 Task: Look for space in Rahachow, Belarus from 5th July, 2023 to 15th July, 2023 for 9 adults in price range Rs.15000 to Rs.25000. Place can be entire place with 5 bedrooms having 5 beds and 5 bathrooms. Property type can be house, flat, guest house. Amenities needed are: washing machine. Booking option can be shelf check-in. Required host language is English.
Action: Mouse moved to (398, 76)
Screenshot: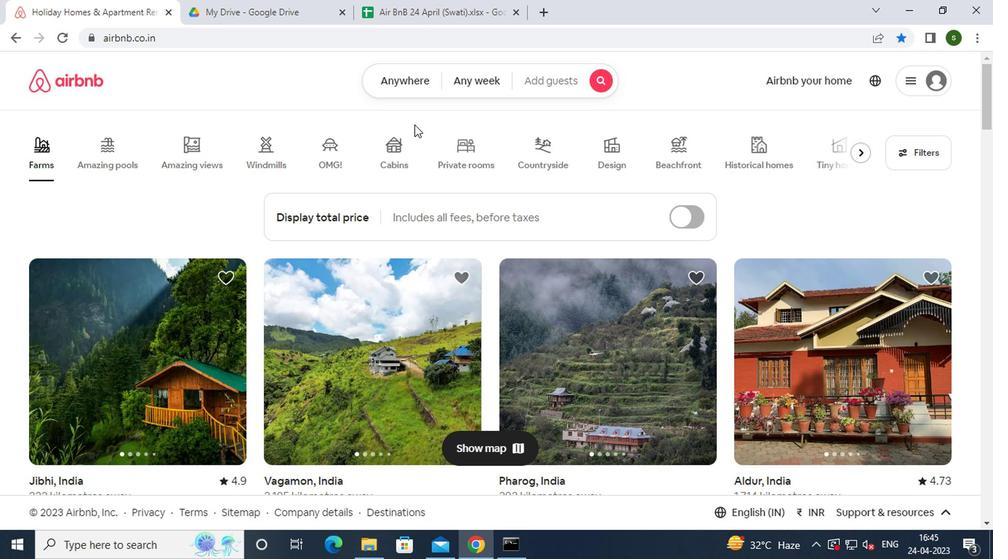 
Action: Mouse pressed left at (398, 76)
Screenshot: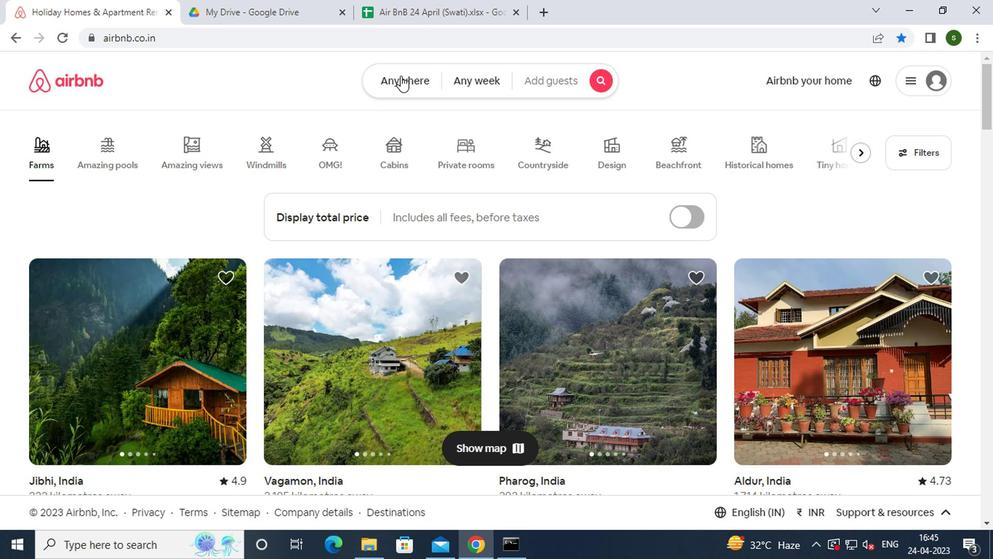 
Action: Mouse moved to (289, 140)
Screenshot: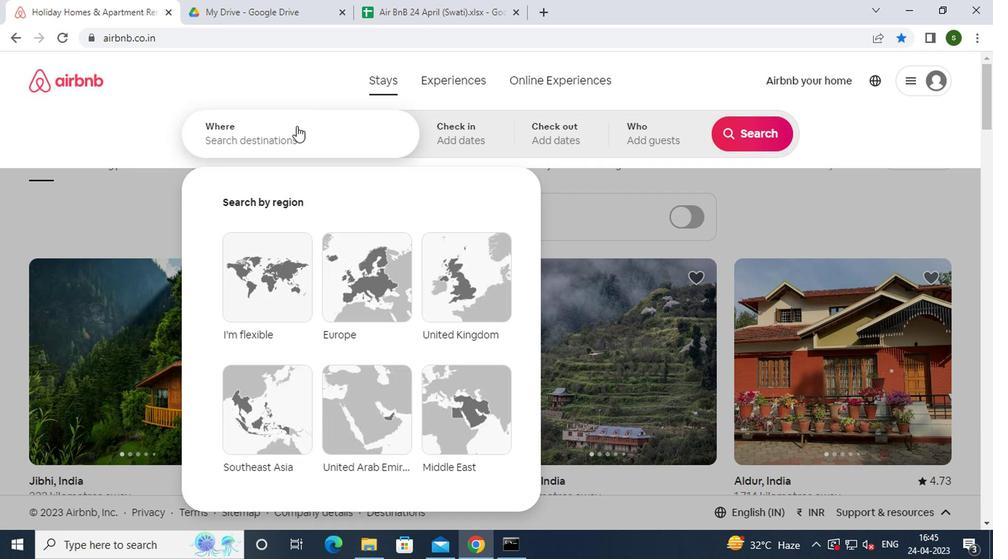 
Action: Mouse pressed left at (289, 140)
Screenshot: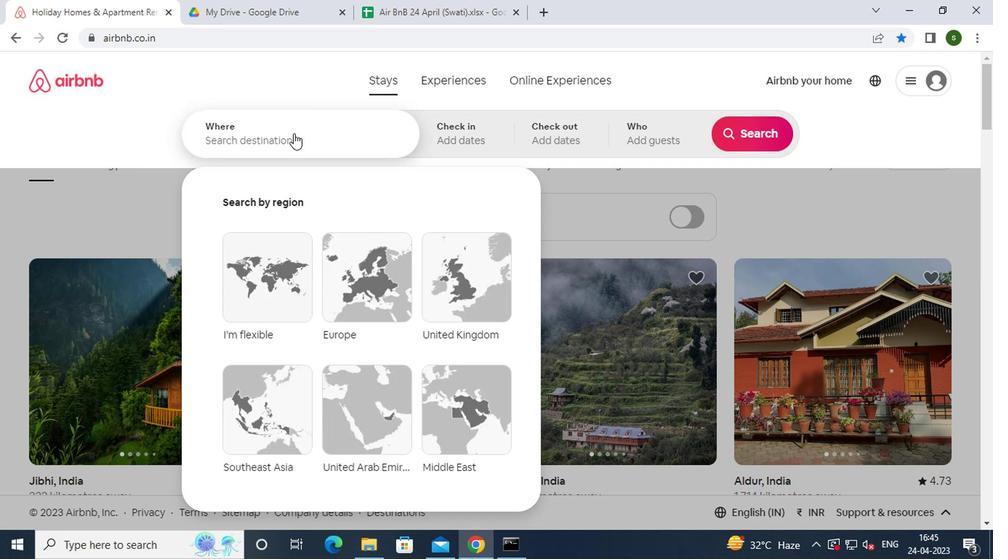 
Action: Key pressed r<Key.caps_lock>ahachow
Screenshot: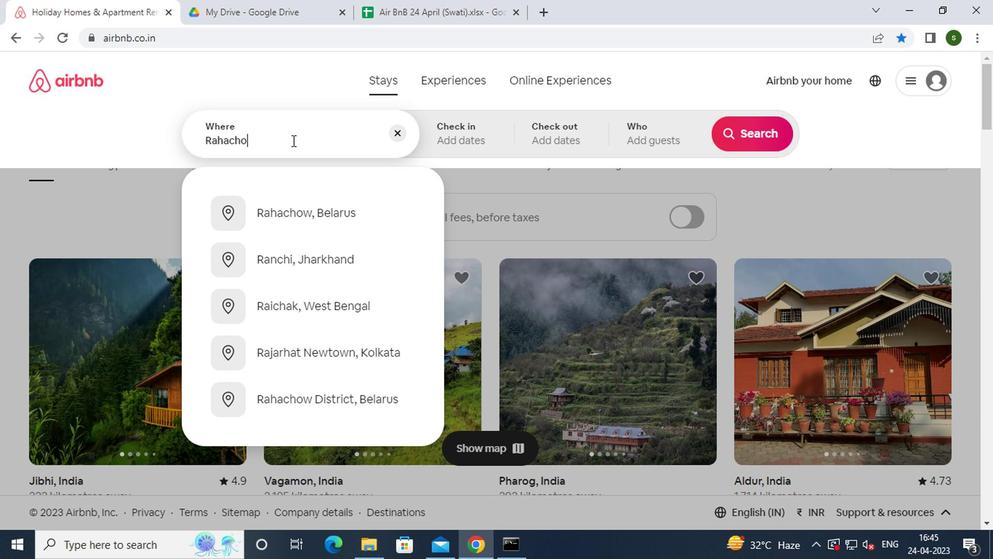 
Action: Mouse moved to (322, 229)
Screenshot: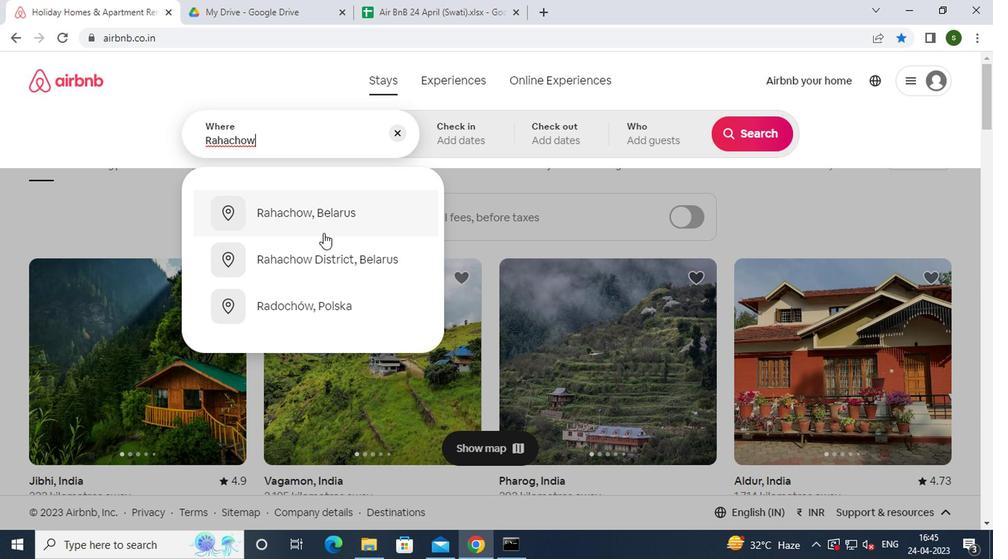 
Action: Mouse pressed left at (322, 229)
Screenshot: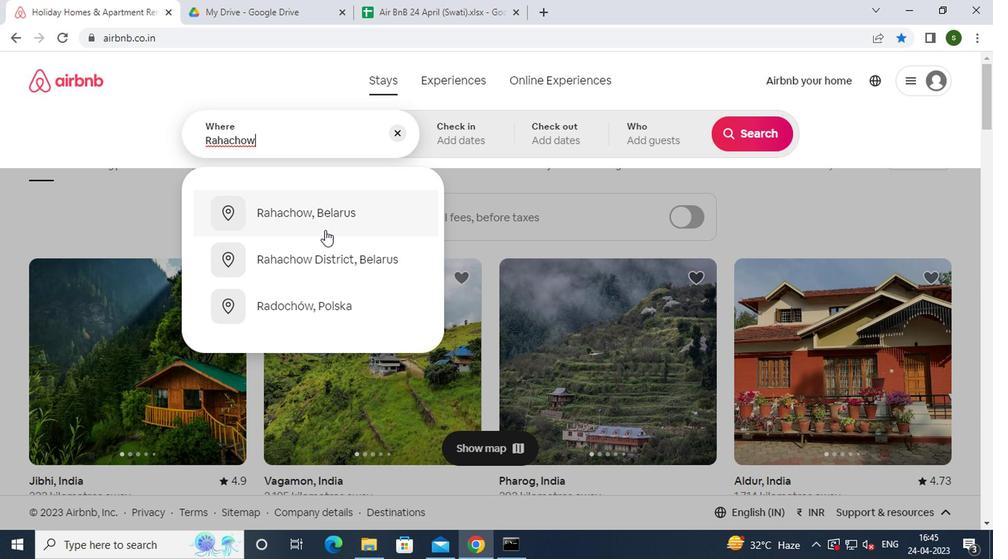 
Action: Mouse moved to (746, 251)
Screenshot: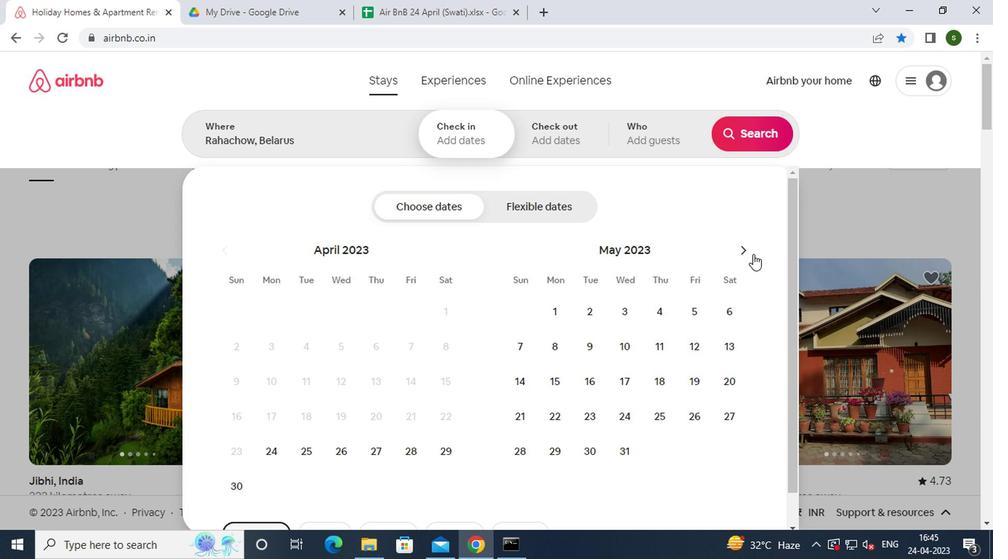 
Action: Mouse pressed left at (746, 251)
Screenshot: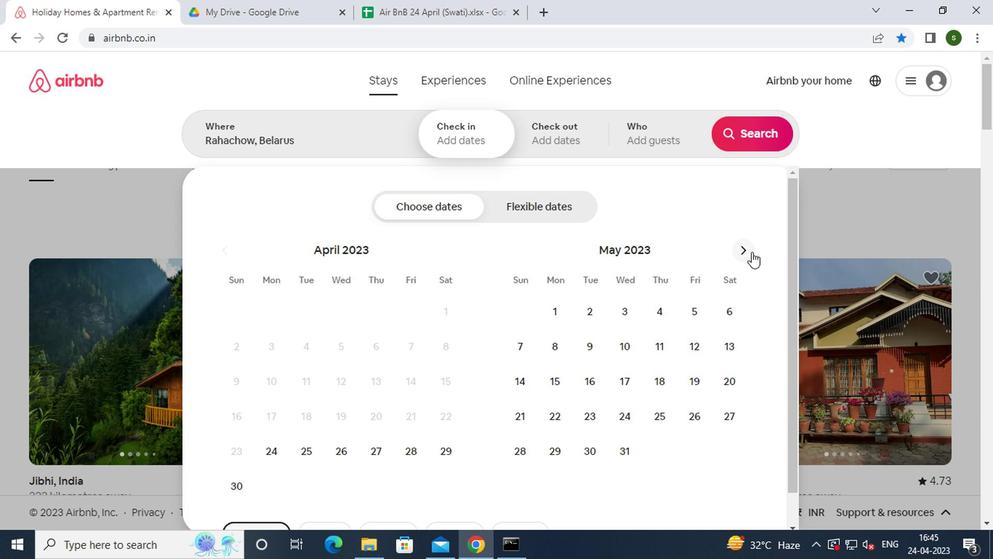
Action: Mouse moved to (746, 251)
Screenshot: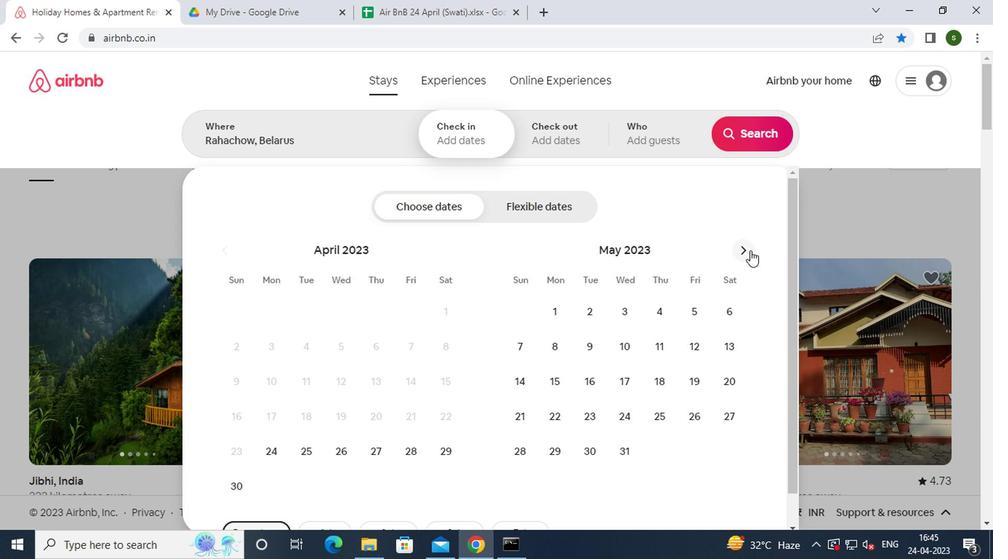 
Action: Mouse pressed left at (746, 251)
Screenshot: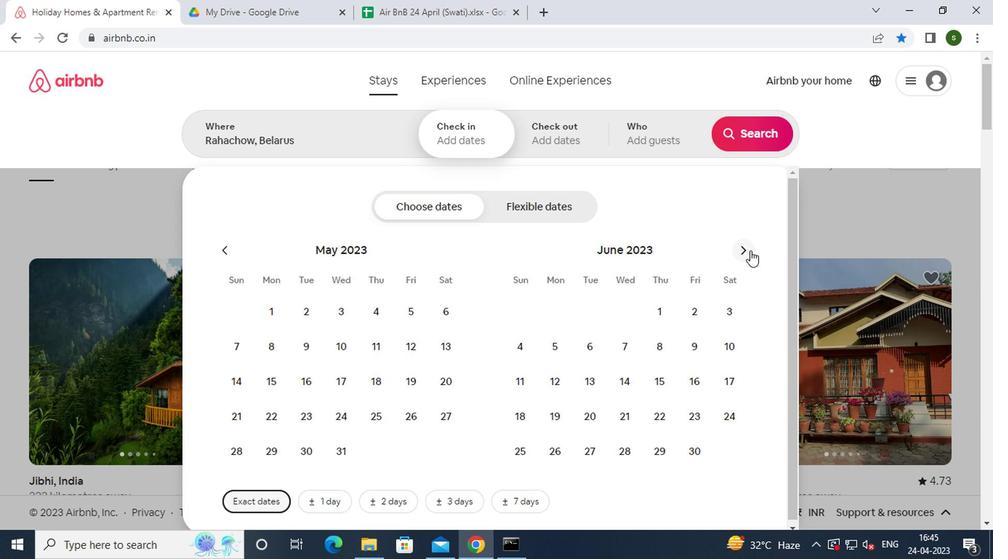 
Action: Mouse moved to (616, 343)
Screenshot: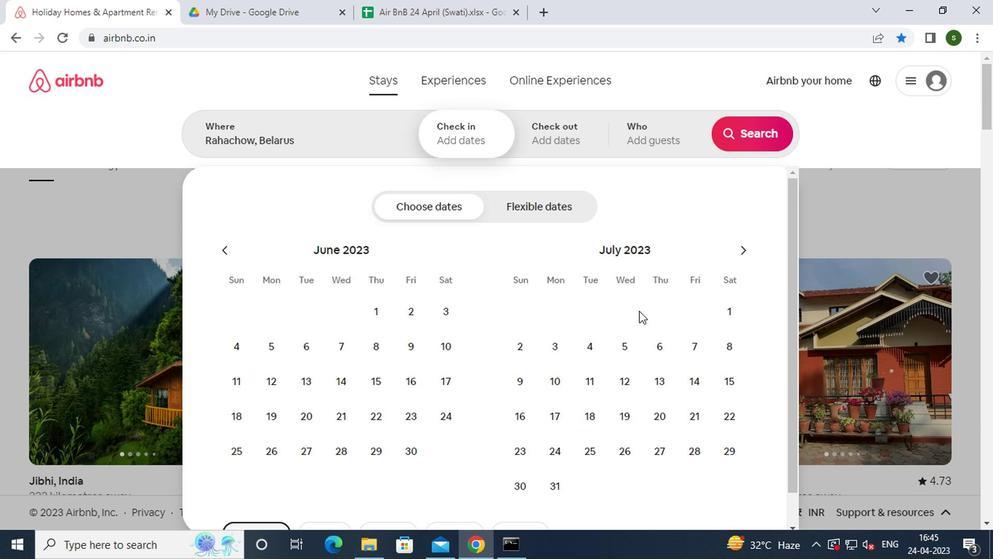 
Action: Mouse pressed left at (616, 343)
Screenshot: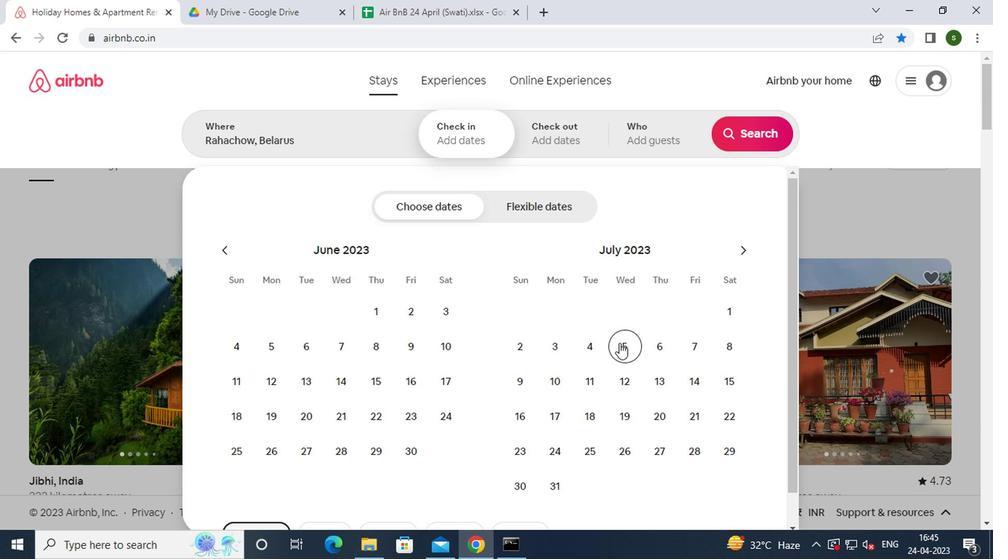 
Action: Mouse moved to (731, 384)
Screenshot: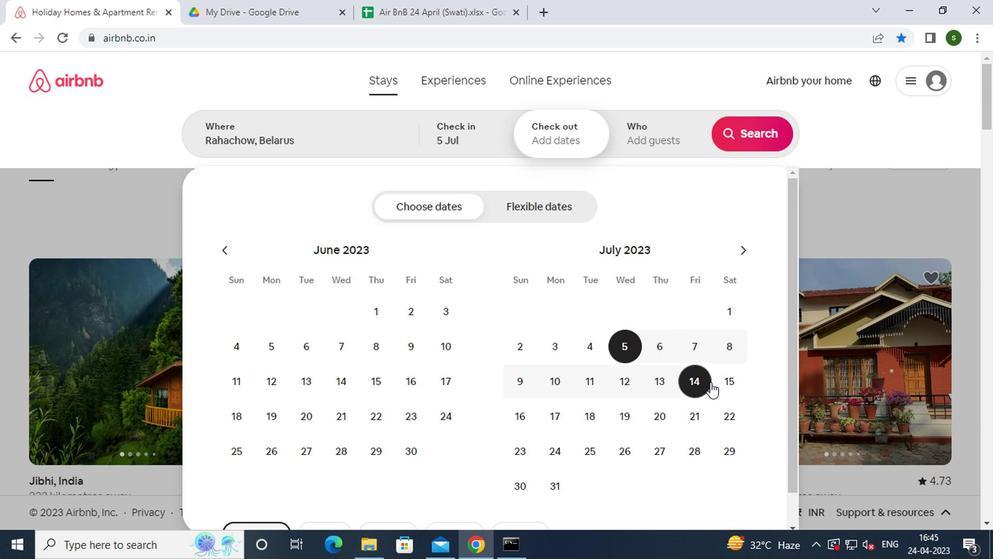 
Action: Mouse pressed left at (731, 384)
Screenshot: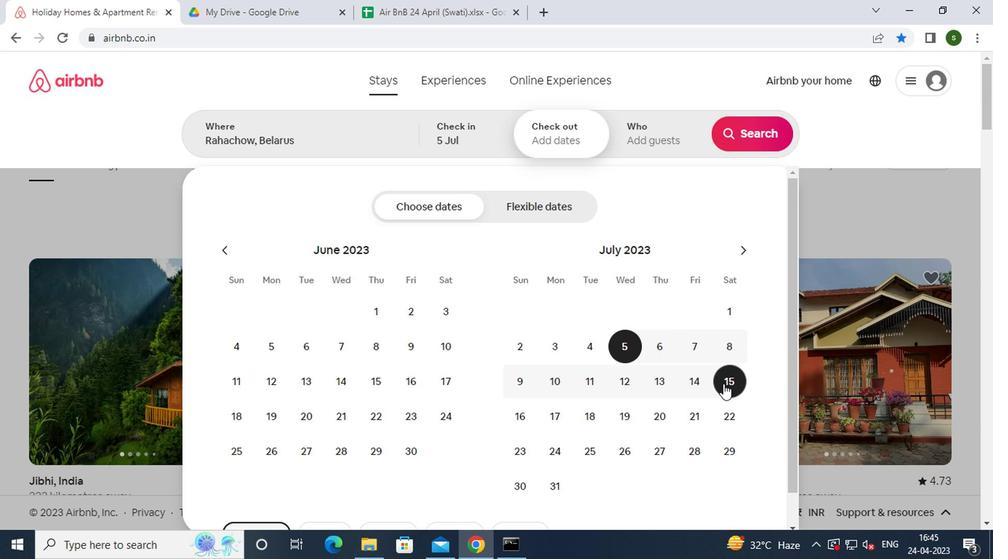 
Action: Mouse moved to (666, 136)
Screenshot: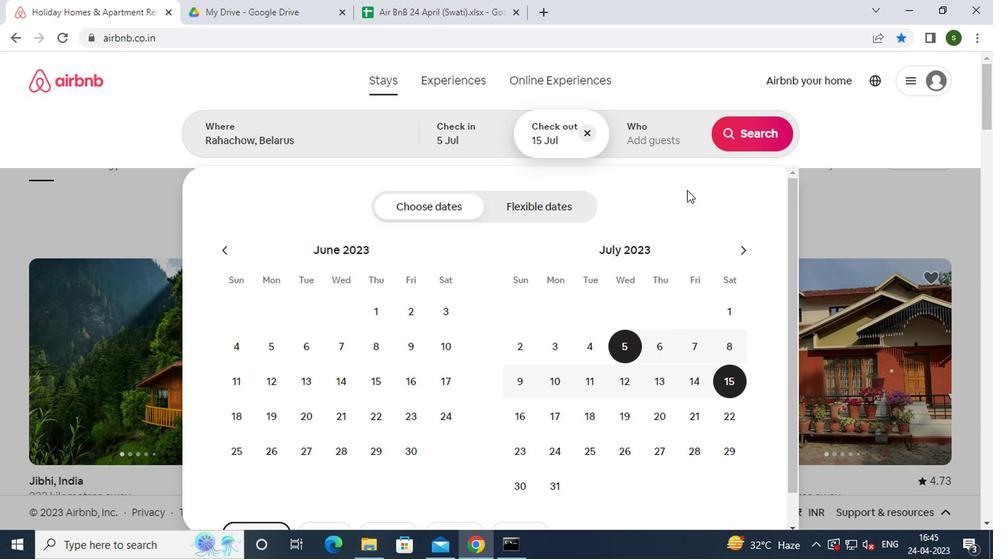
Action: Mouse pressed left at (666, 136)
Screenshot: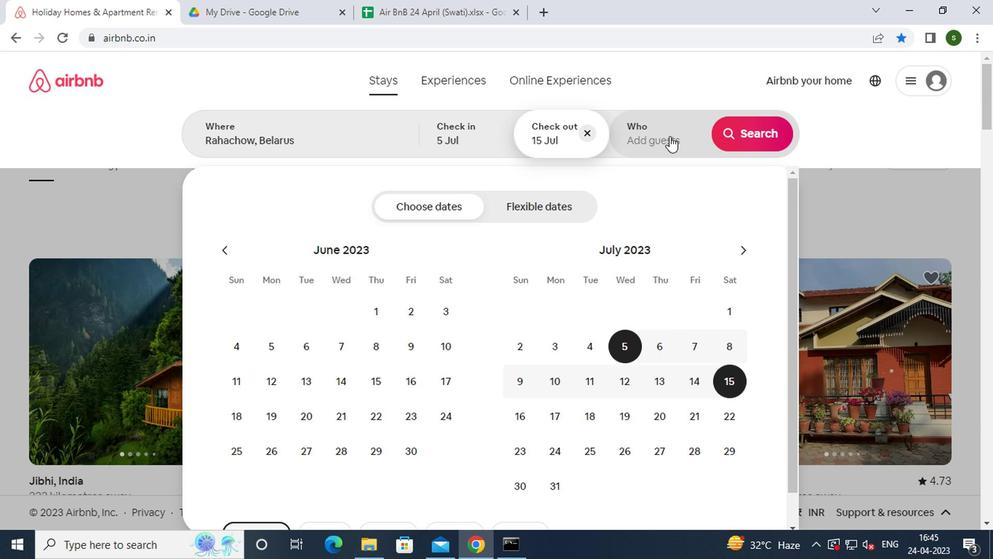 
Action: Mouse moved to (755, 211)
Screenshot: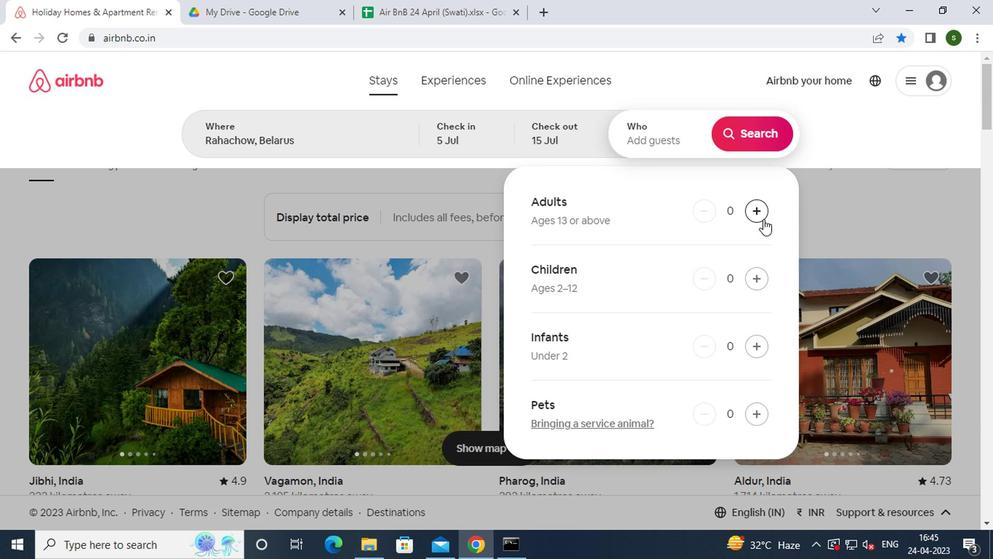 
Action: Mouse pressed left at (755, 211)
Screenshot: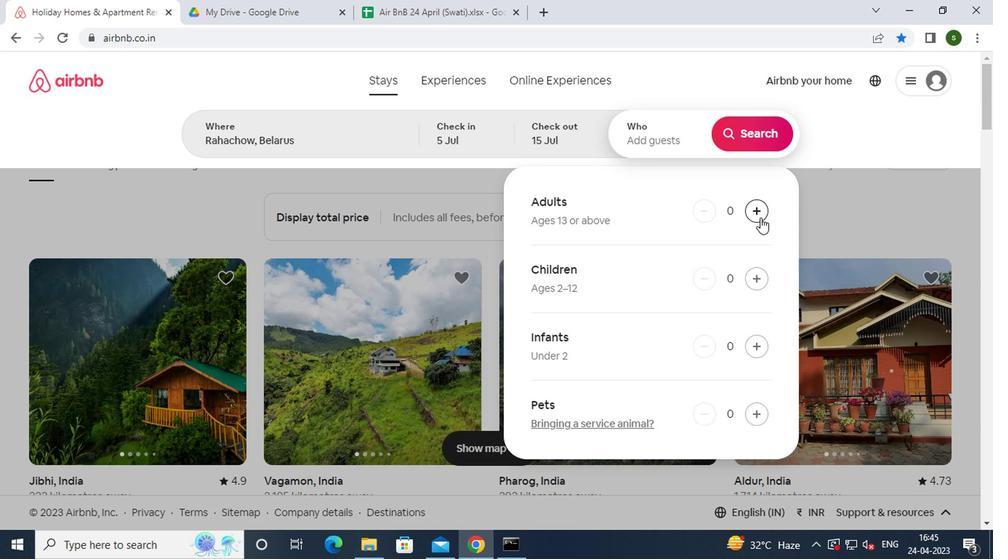 
Action: Mouse pressed left at (755, 211)
Screenshot: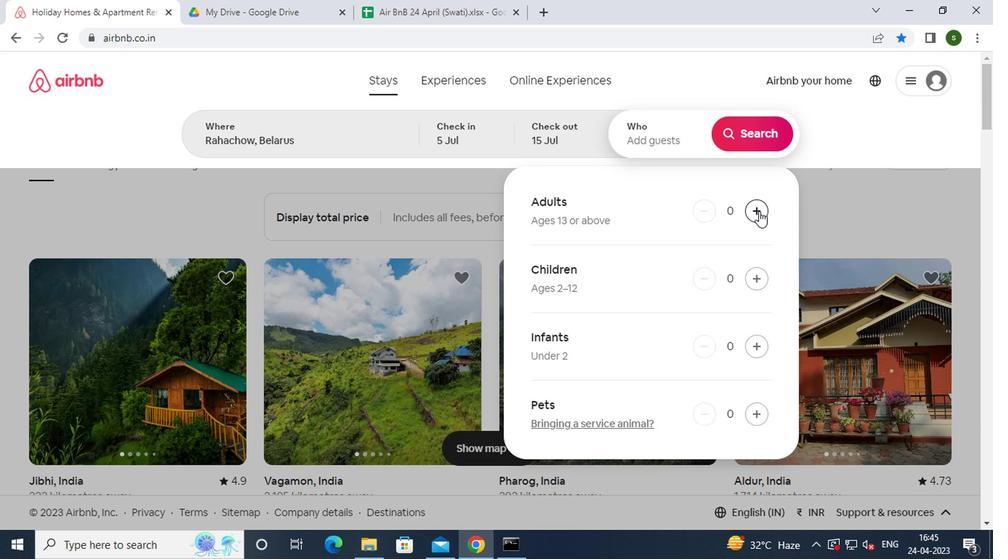 
Action: Mouse pressed left at (755, 211)
Screenshot: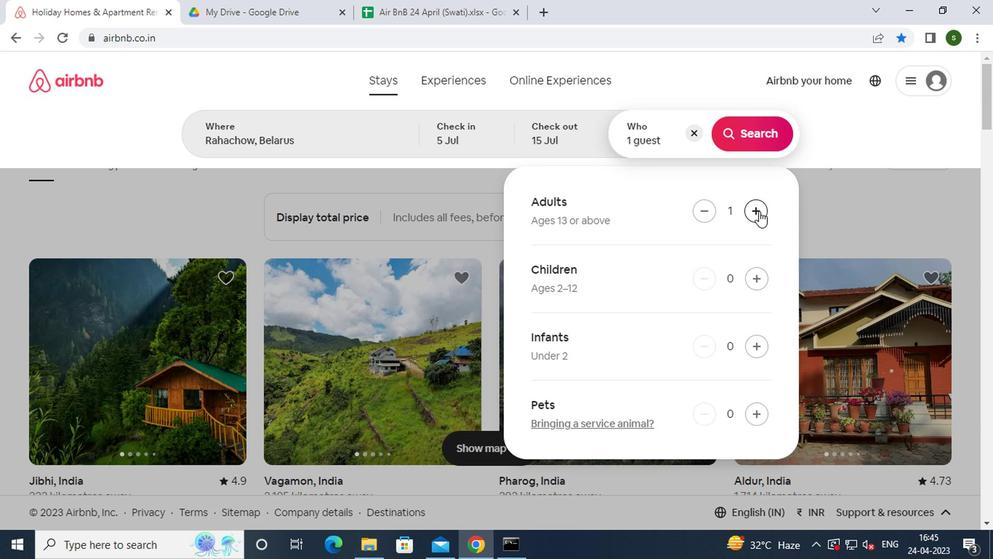 
Action: Mouse pressed left at (755, 211)
Screenshot: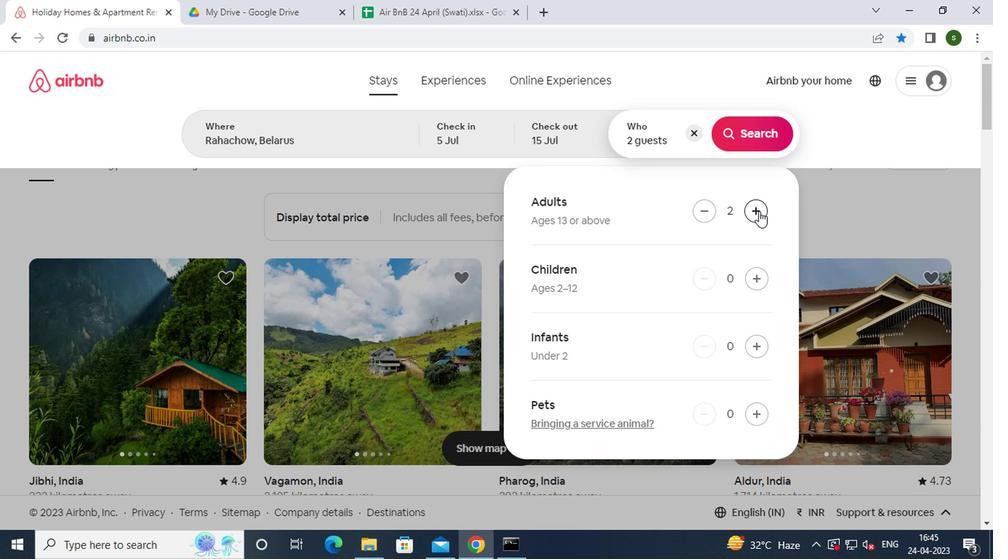 
Action: Mouse pressed left at (755, 211)
Screenshot: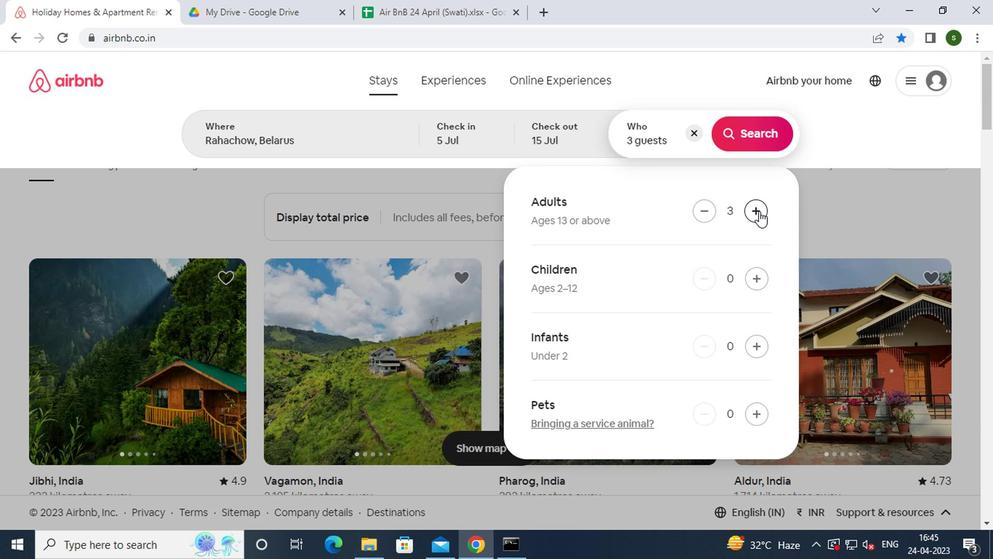 
Action: Mouse pressed left at (755, 211)
Screenshot: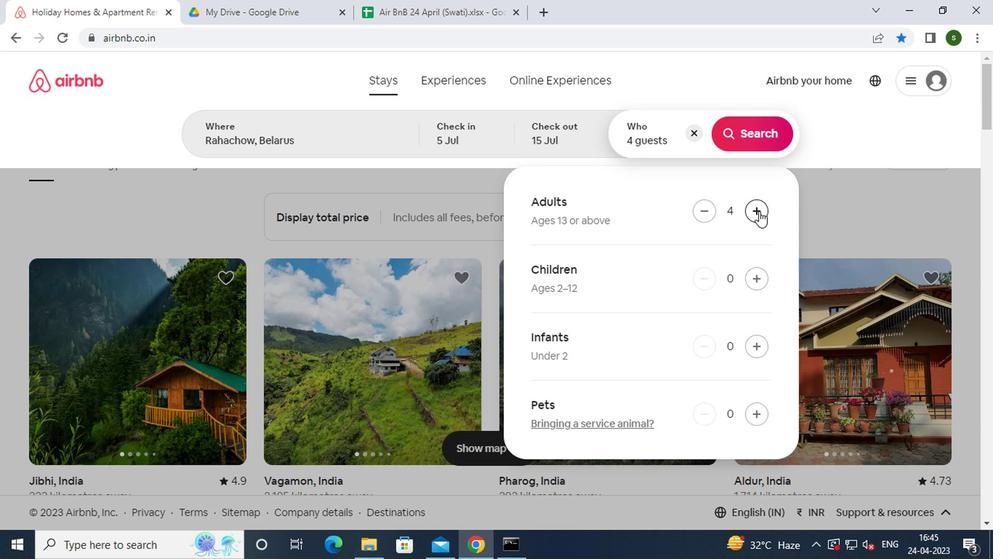 
Action: Mouse pressed left at (755, 211)
Screenshot: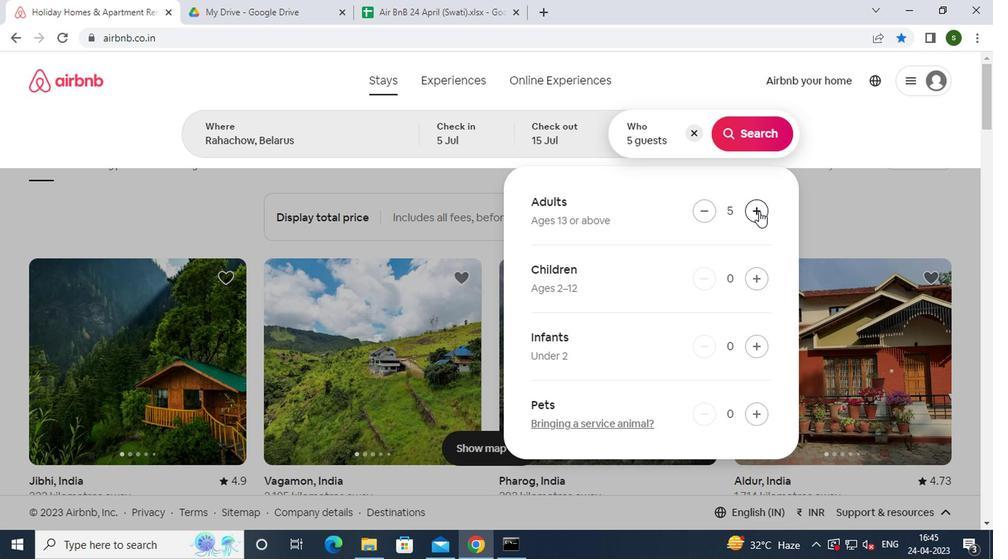 
Action: Mouse pressed left at (755, 211)
Screenshot: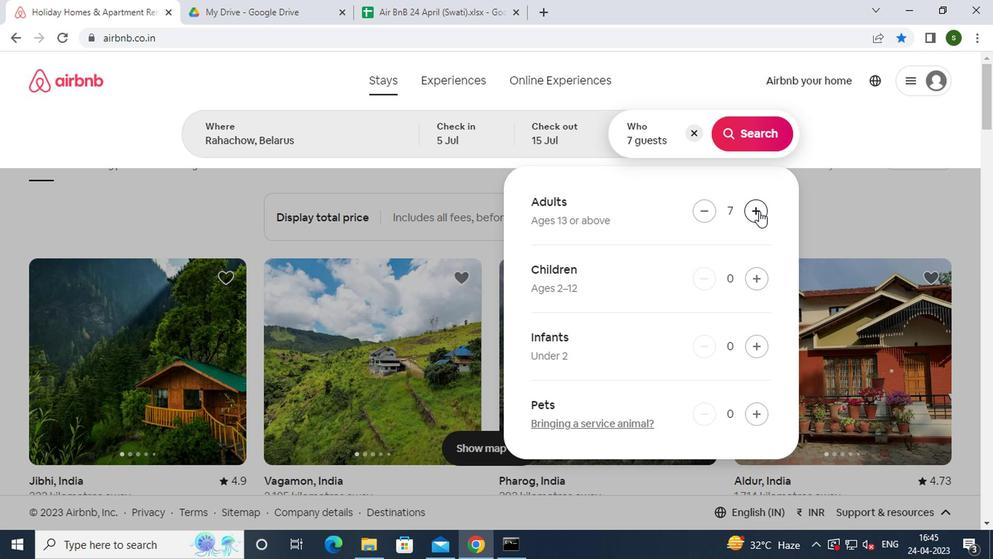 
Action: Mouse pressed left at (755, 211)
Screenshot: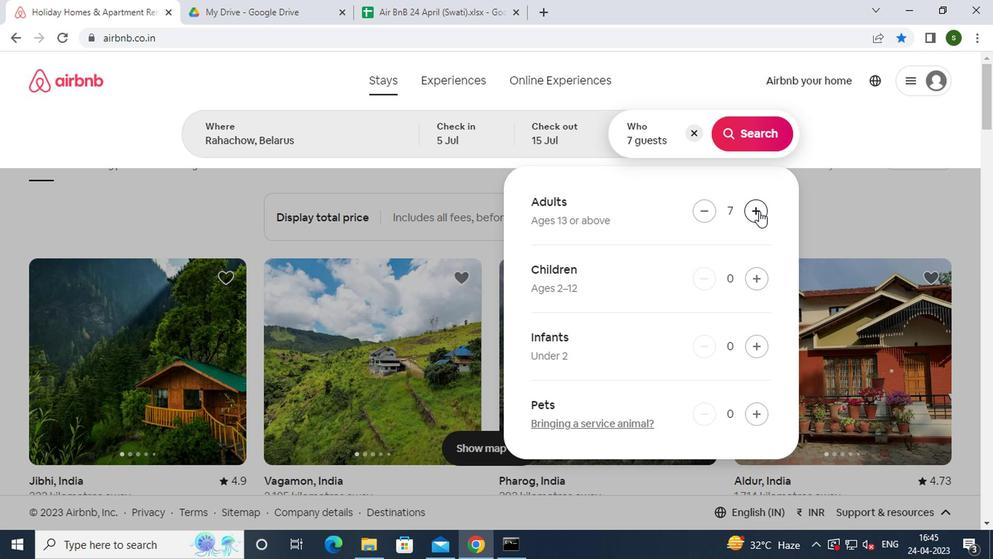 
Action: Mouse moved to (742, 138)
Screenshot: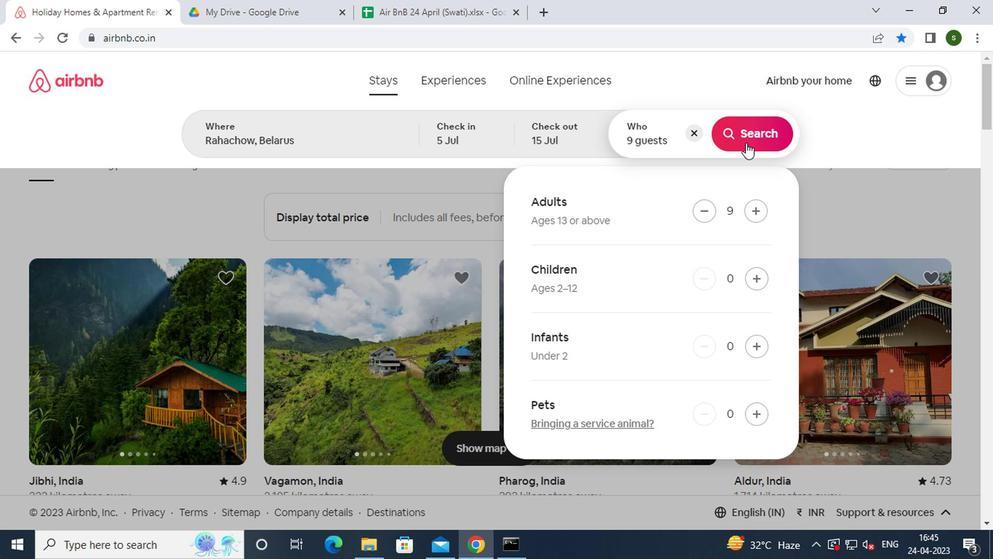 
Action: Mouse pressed left at (742, 138)
Screenshot: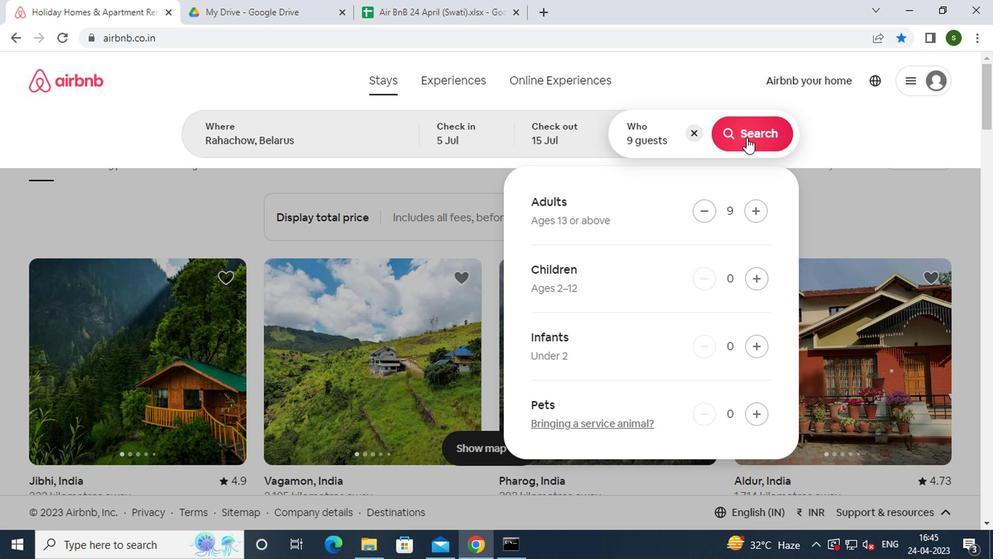 
Action: Mouse moved to (923, 138)
Screenshot: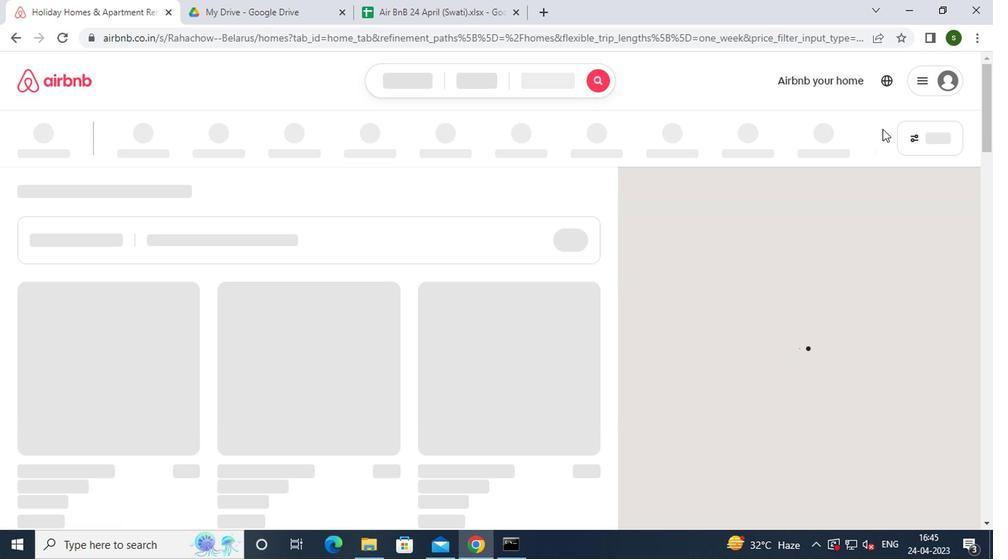 
Action: Mouse pressed left at (923, 138)
Screenshot: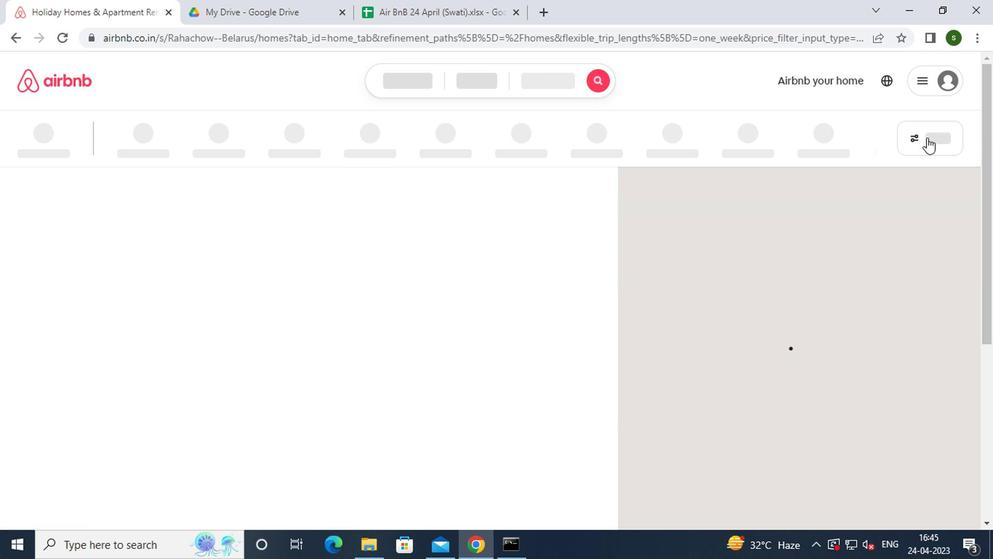 
Action: Mouse moved to (318, 223)
Screenshot: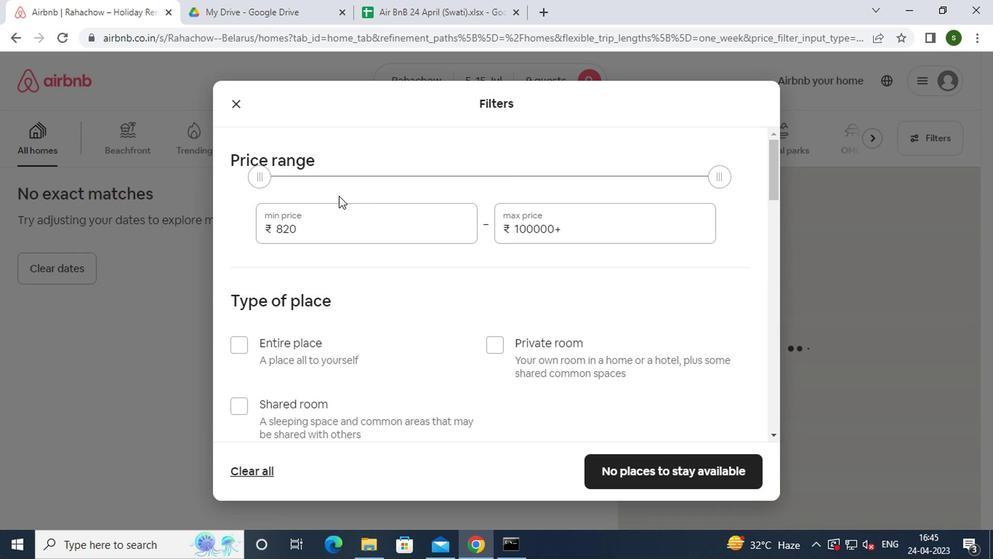 
Action: Mouse pressed left at (318, 223)
Screenshot: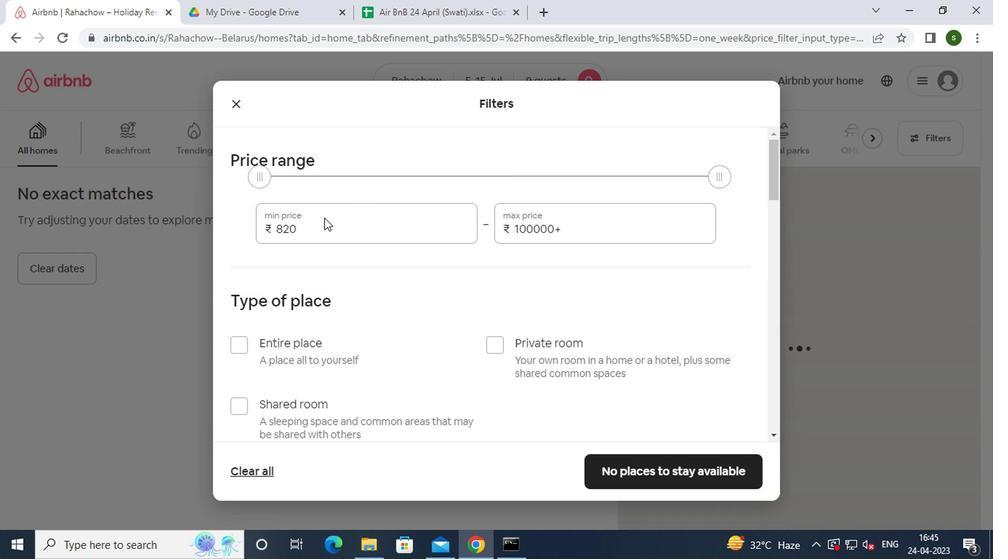 
Action: Key pressed <Key.backspace><Key.backspace><Key.backspace><Key.backspace>15000
Screenshot: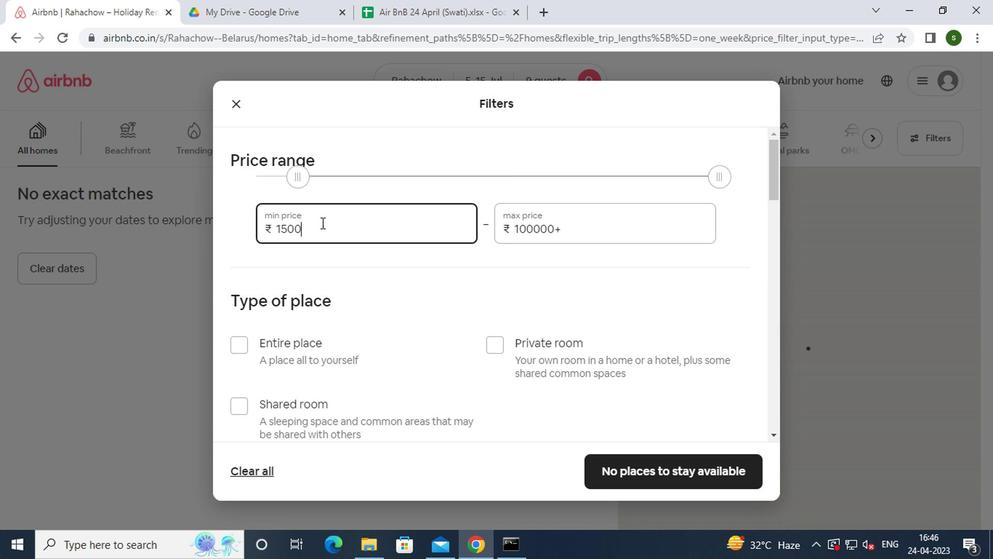 
Action: Mouse moved to (580, 232)
Screenshot: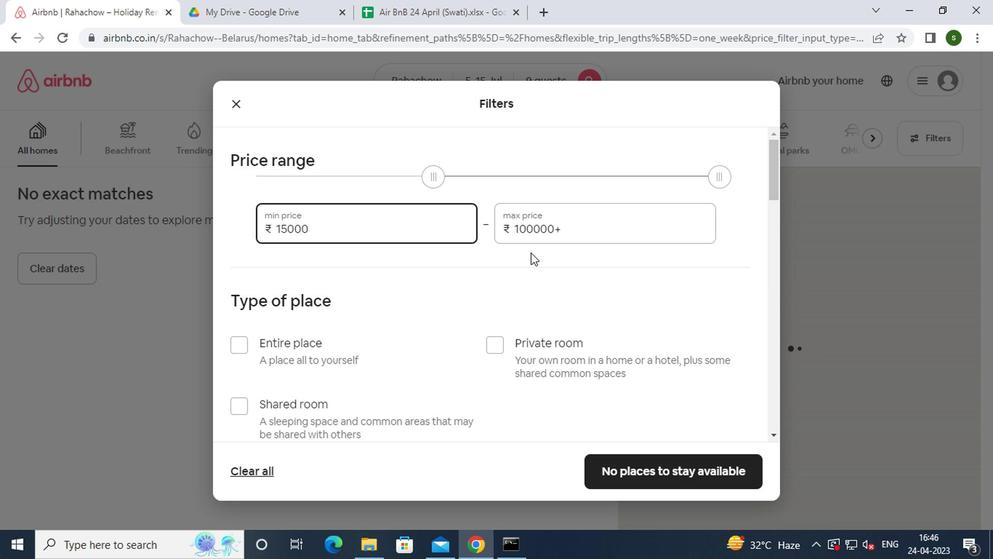 
Action: Mouse pressed left at (580, 232)
Screenshot: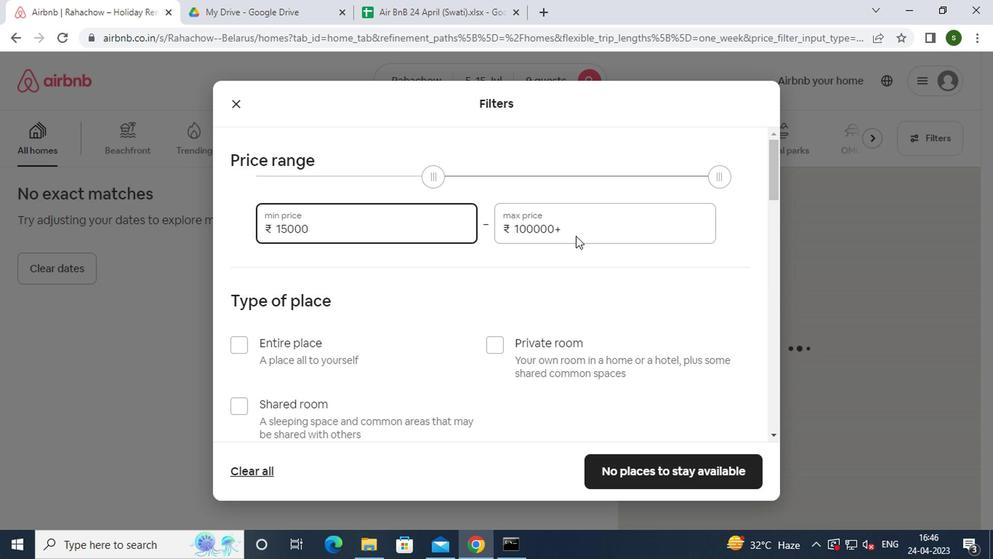
Action: Mouse moved to (583, 231)
Screenshot: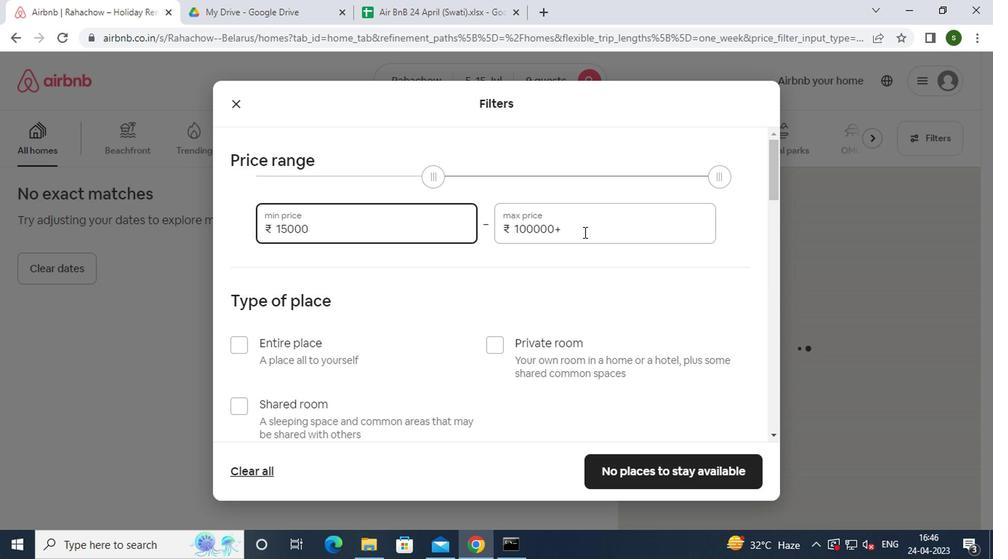 
Action: Key pressed <Key.backspace><Key.backspace><Key.backspace><Key.backspace><Key.backspace><Key.backspace><Key.backspace><Key.backspace>25000
Screenshot: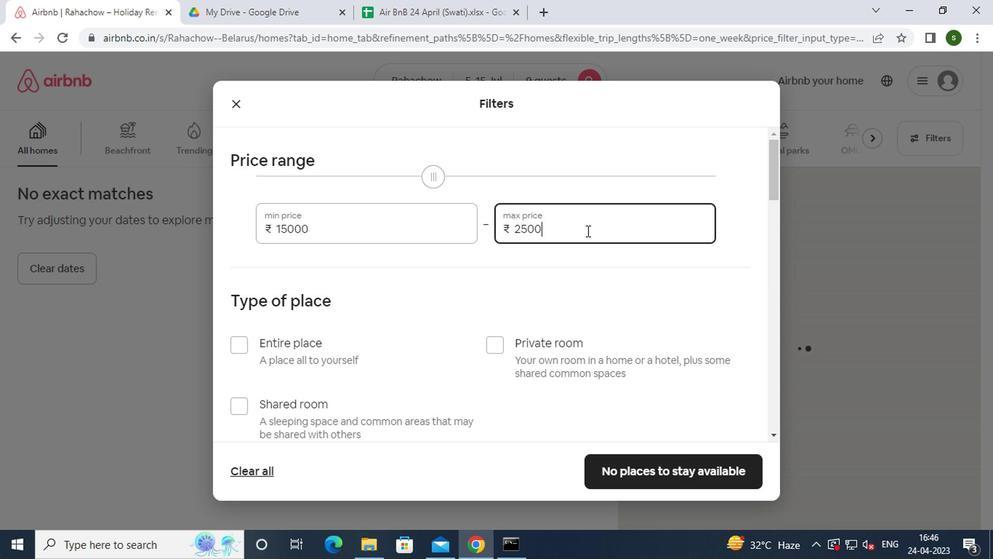 
Action: Mouse moved to (510, 260)
Screenshot: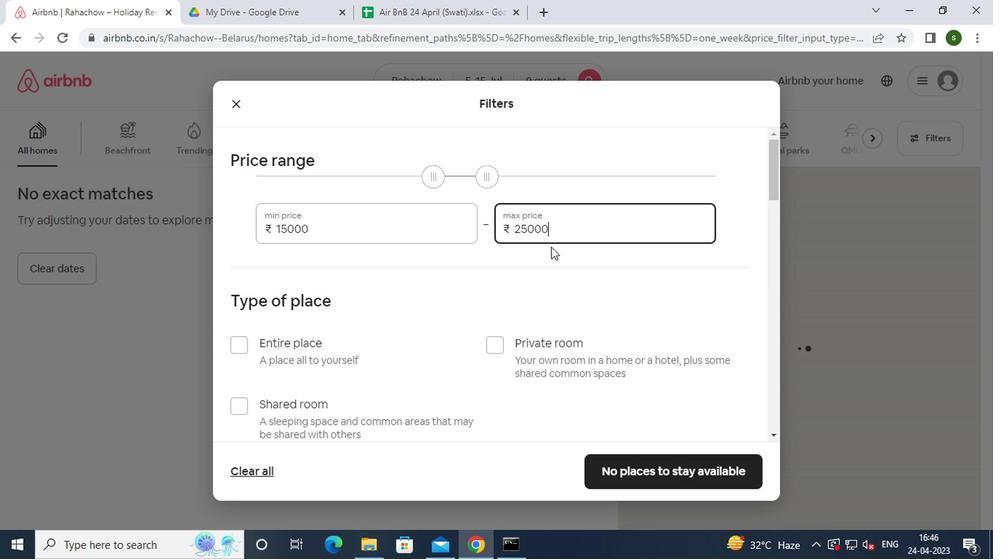 
Action: Mouse scrolled (510, 259) with delta (0, -1)
Screenshot: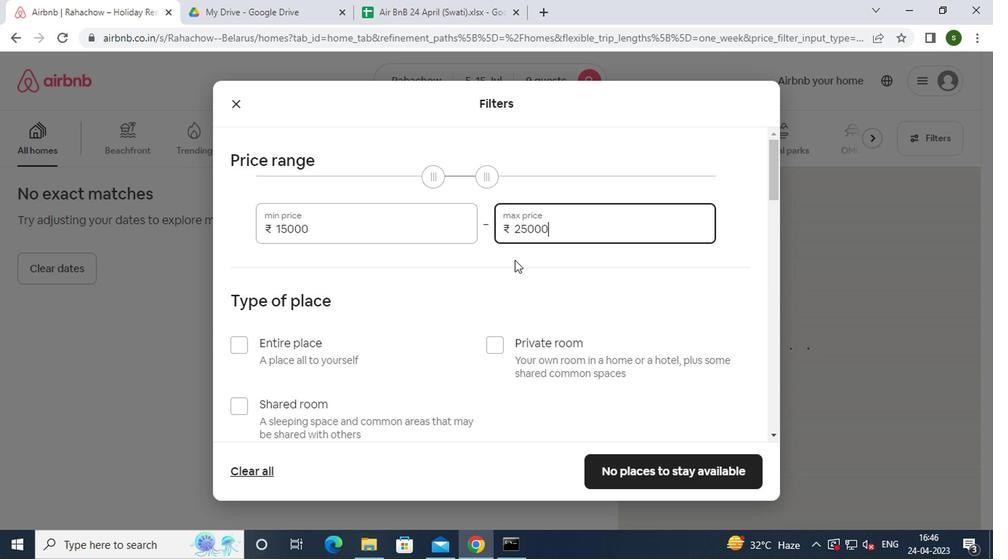 
Action: Mouse scrolled (510, 259) with delta (0, -1)
Screenshot: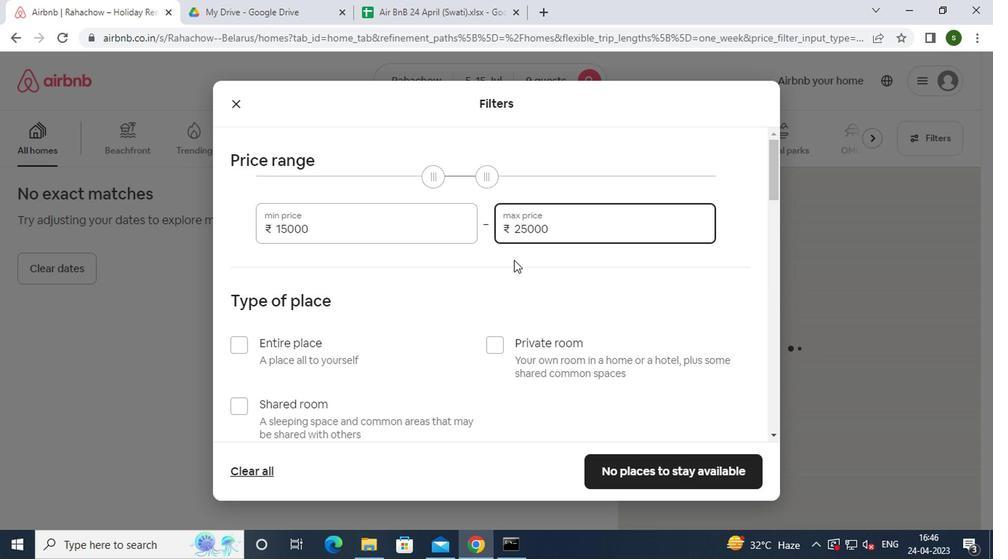 
Action: Mouse moved to (319, 210)
Screenshot: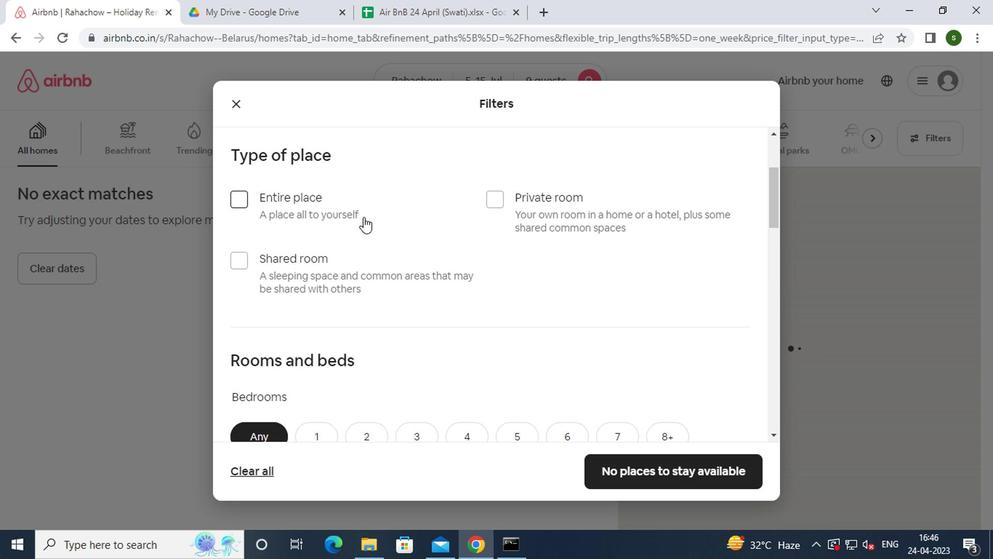 
Action: Mouse pressed left at (319, 210)
Screenshot: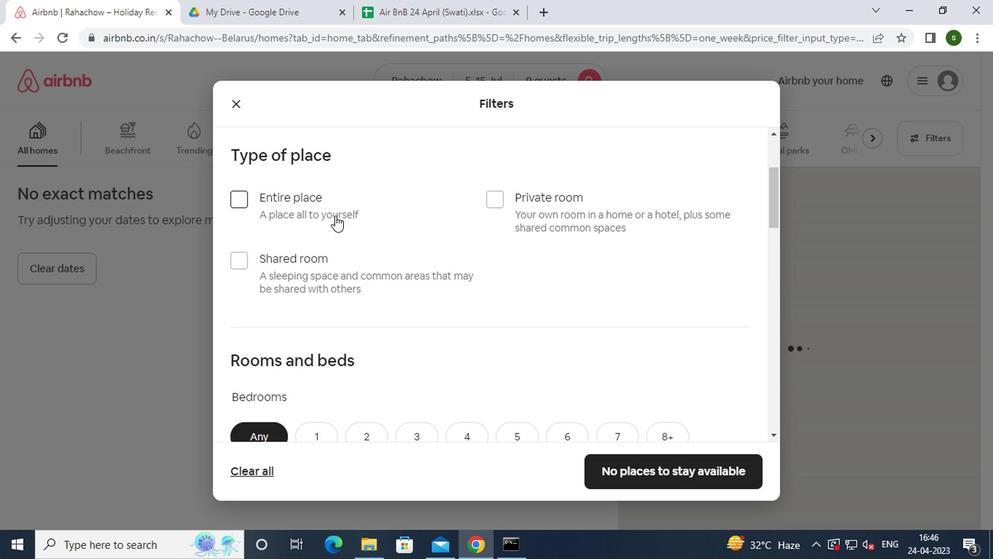 
Action: Mouse scrolled (319, 210) with delta (0, 0)
Screenshot: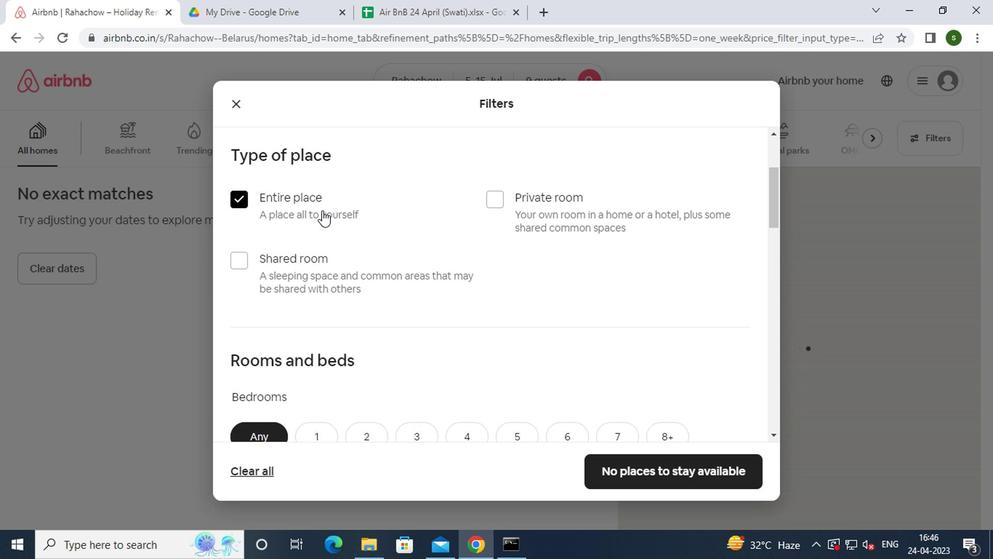 
Action: Mouse scrolled (319, 210) with delta (0, 0)
Screenshot: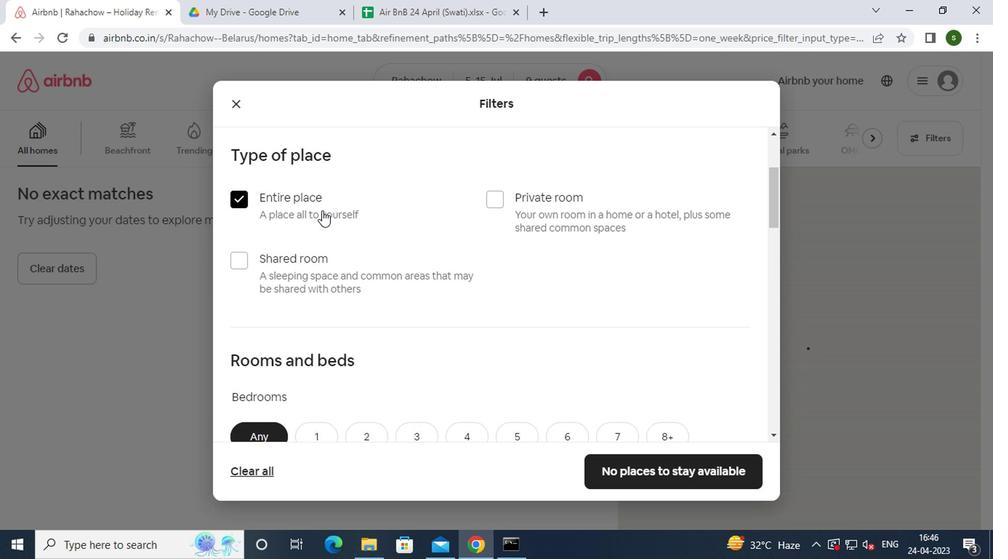 
Action: Mouse moved to (507, 288)
Screenshot: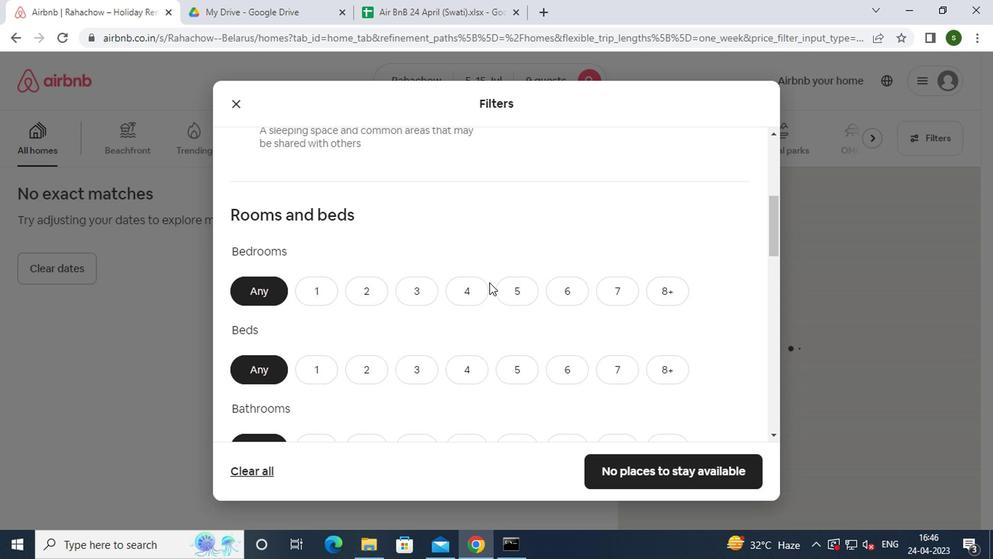 
Action: Mouse pressed left at (507, 288)
Screenshot: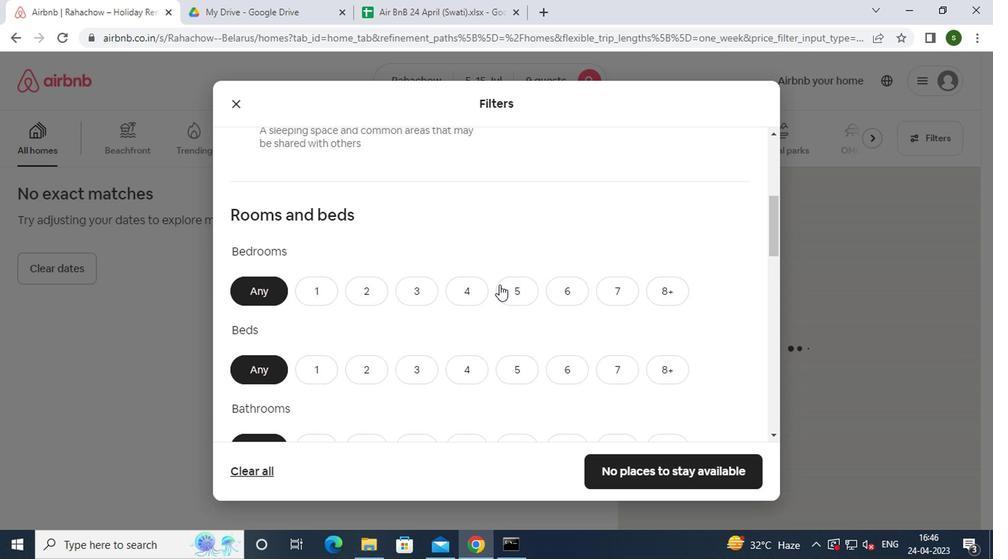 
Action: Mouse moved to (518, 367)
Screenshot: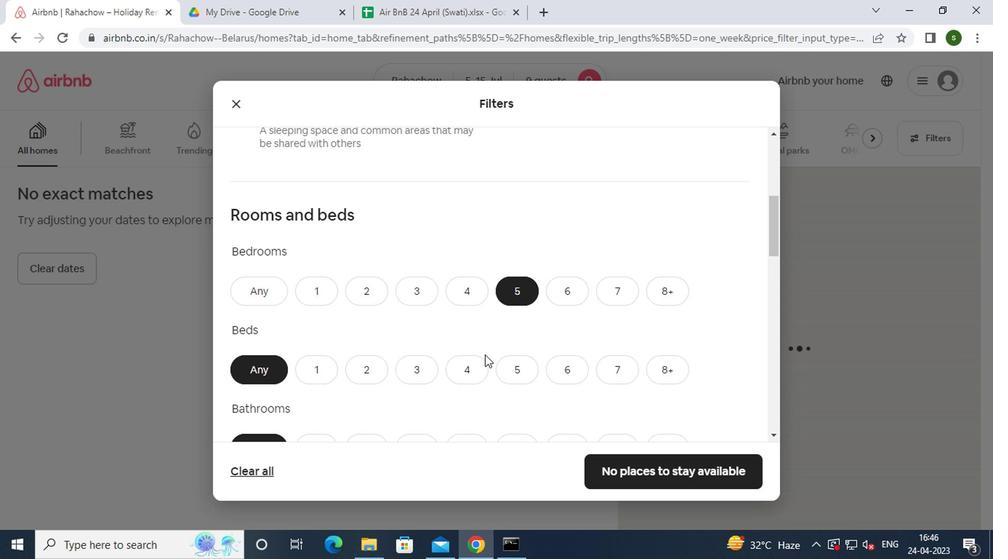 
Action: Mouse pressed left at (518, 367)
Screenshot: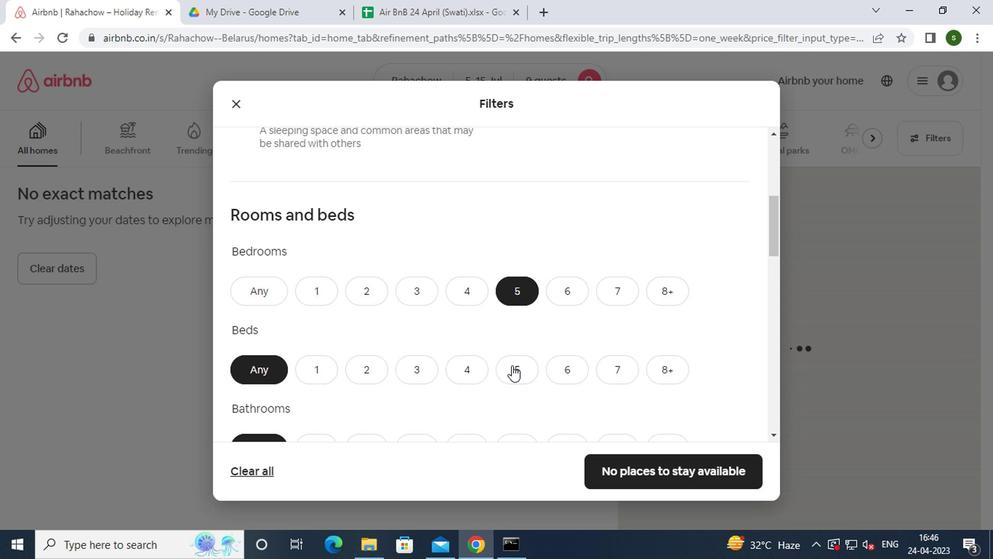 
Action: Mouse moved to (519, 367)
Screenshot: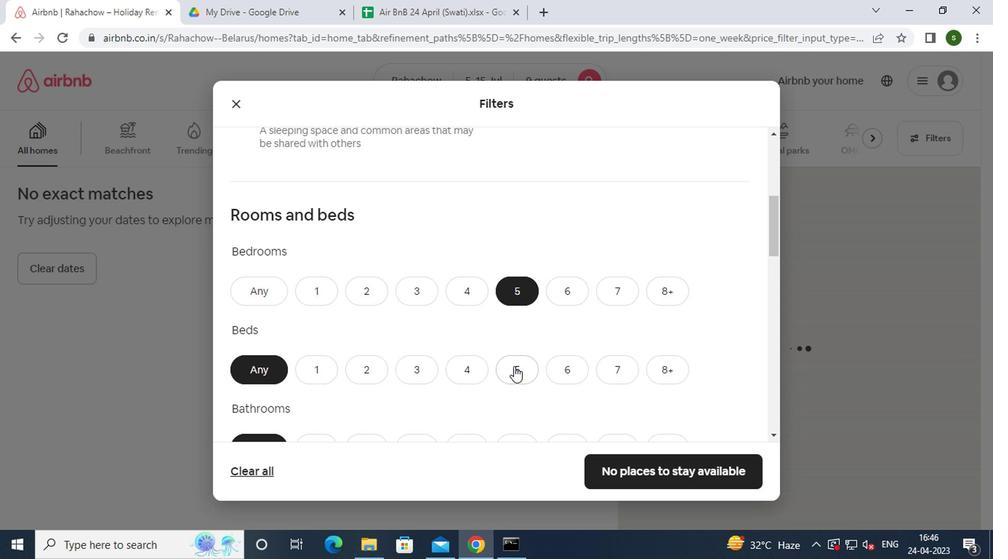 
Action: Mouse scrolled (519, 366) with delta (0, -1)
Screenshot: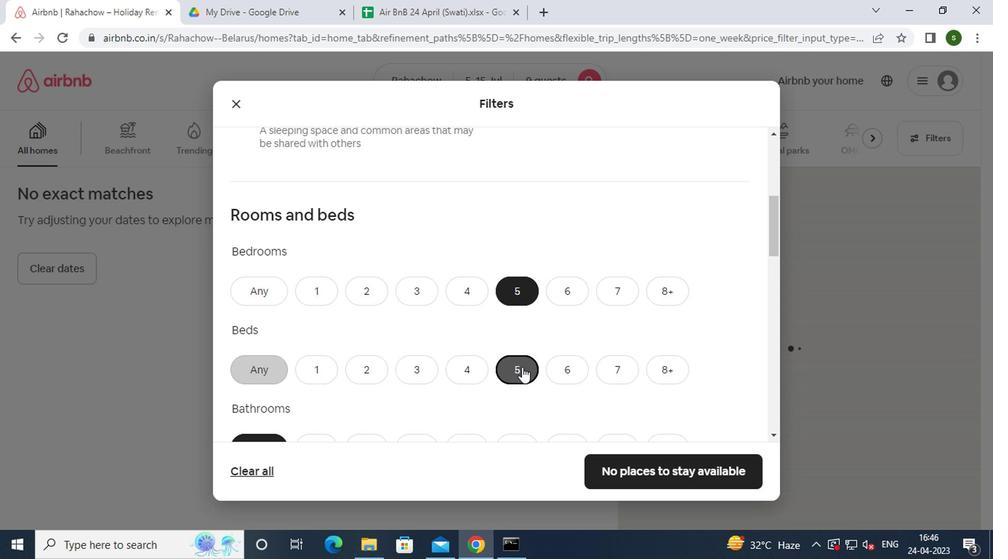 
Action: Mouse pressed left at (519, 367)
Screenshot: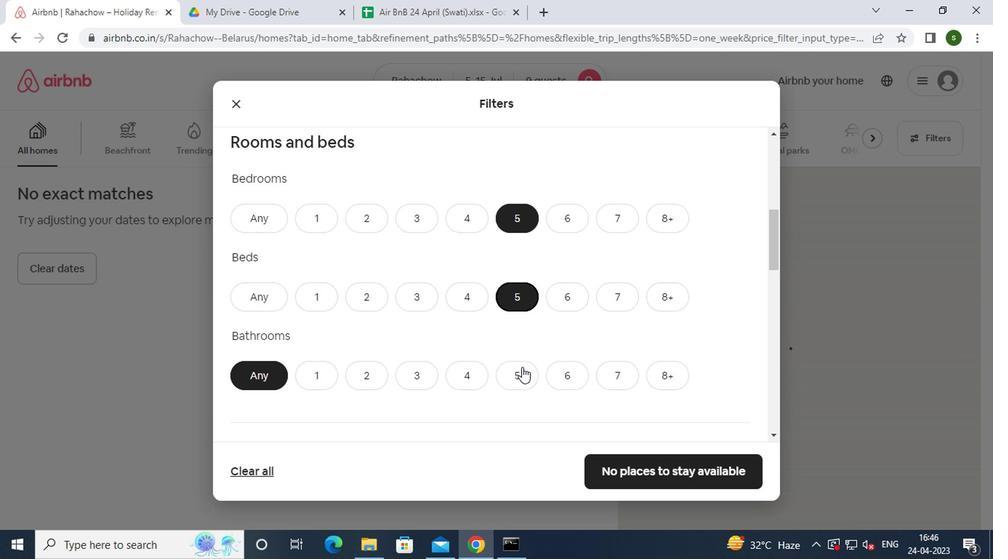 
Action: Mouse moved to (478, 333)
Screenshot: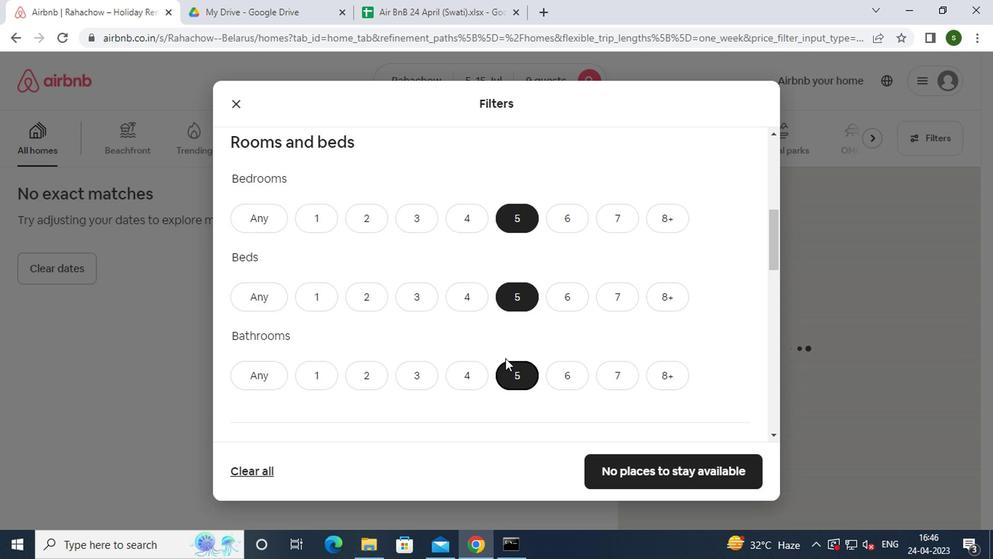 
Action: Mouse scrolled (478, 333) with delta (0, 0)
Screenshot: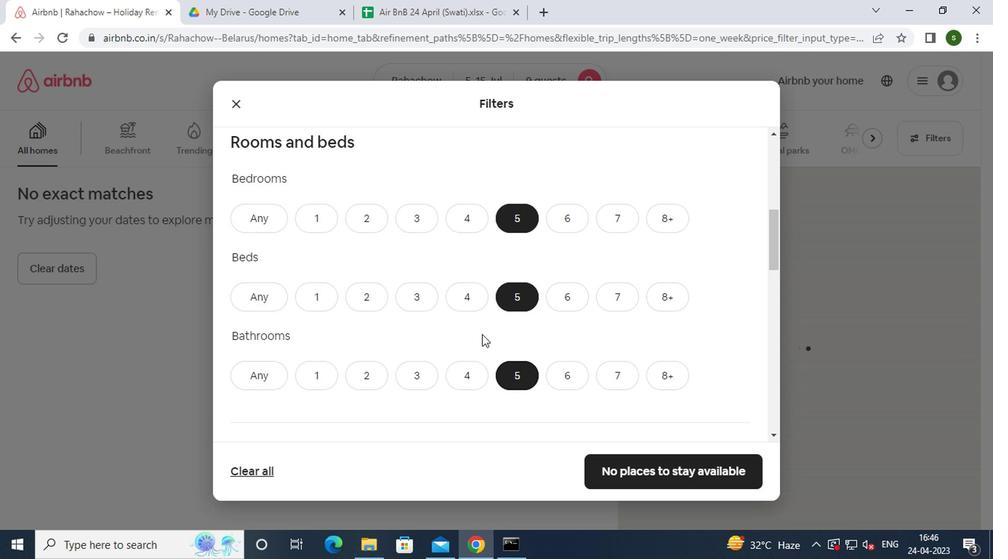 
Action: Mouse scrolled (478, 333) with delta (0, 0)
Screenshot: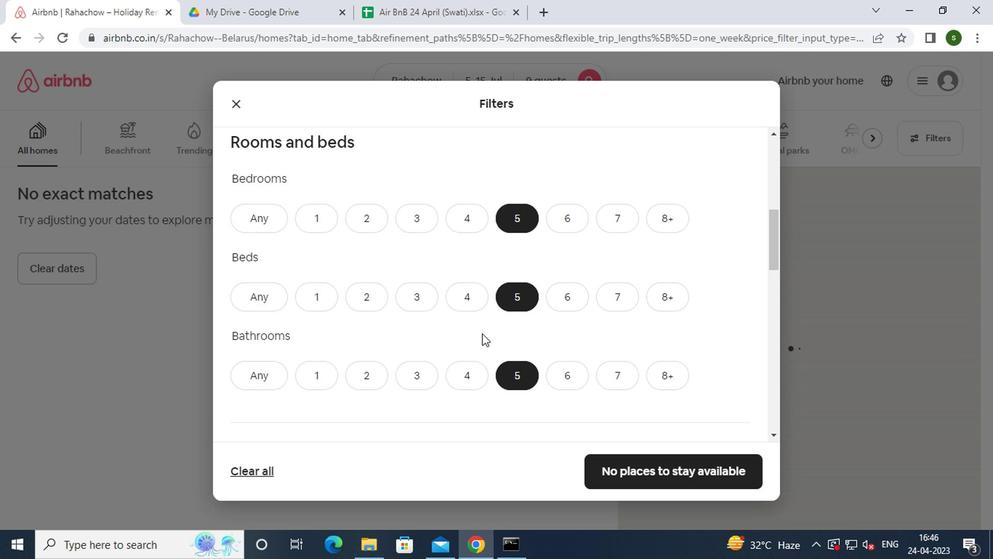 
Action: Mouse scrolled (478, 333) with delta (0, 0)
Screenshot: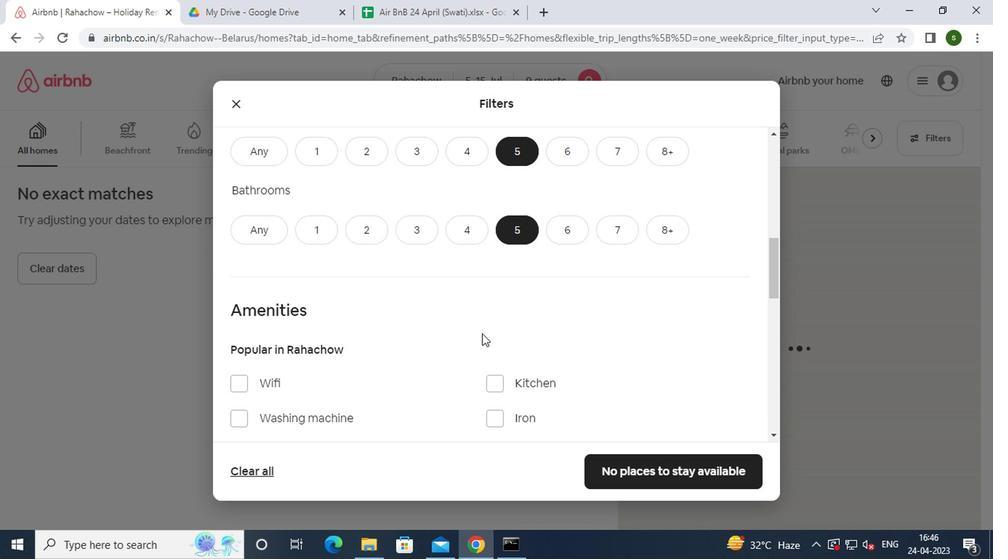 
Action: Mouse moved to (346, 346)
Screenshot: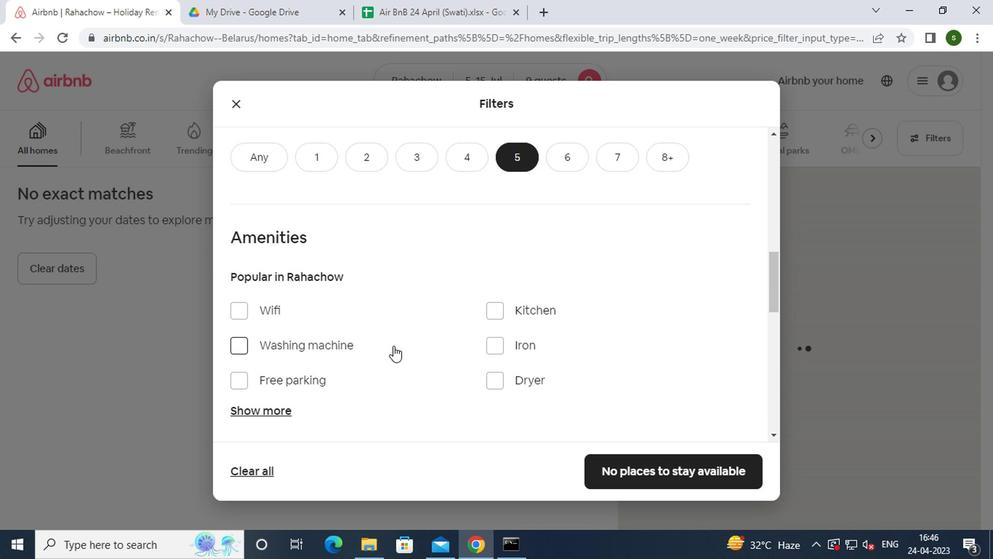 
Action: Mouse pressed left at (346, 346)
Screenshot: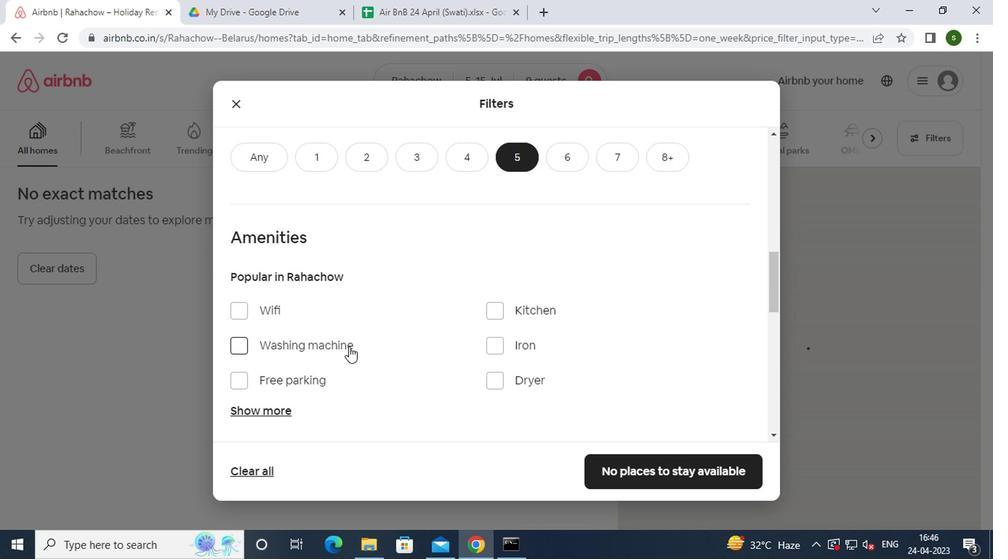 
Action: Mouse moved to (454, 316)
Screenshot: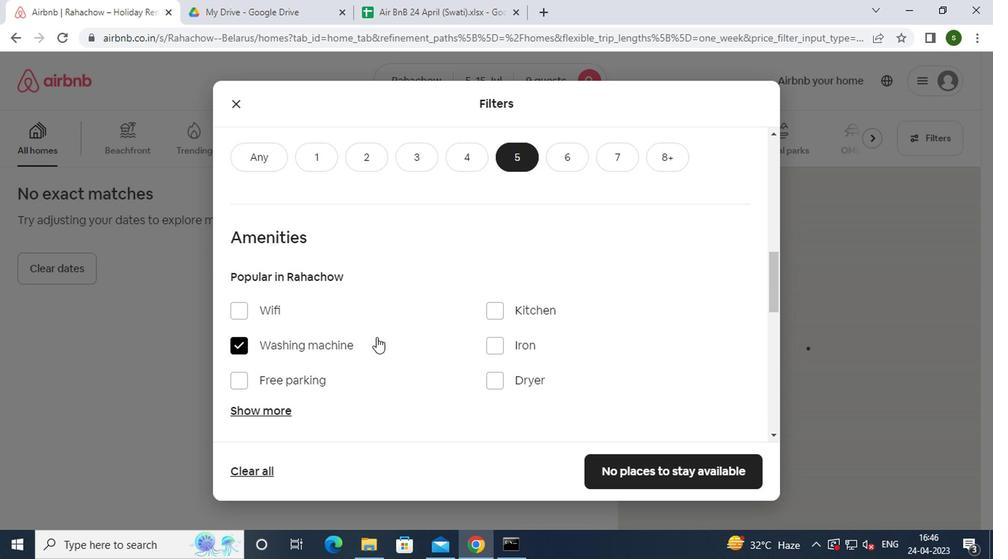 
Action: Mouse scrolled (454, 315) with delta (0, 0)
Screenshot: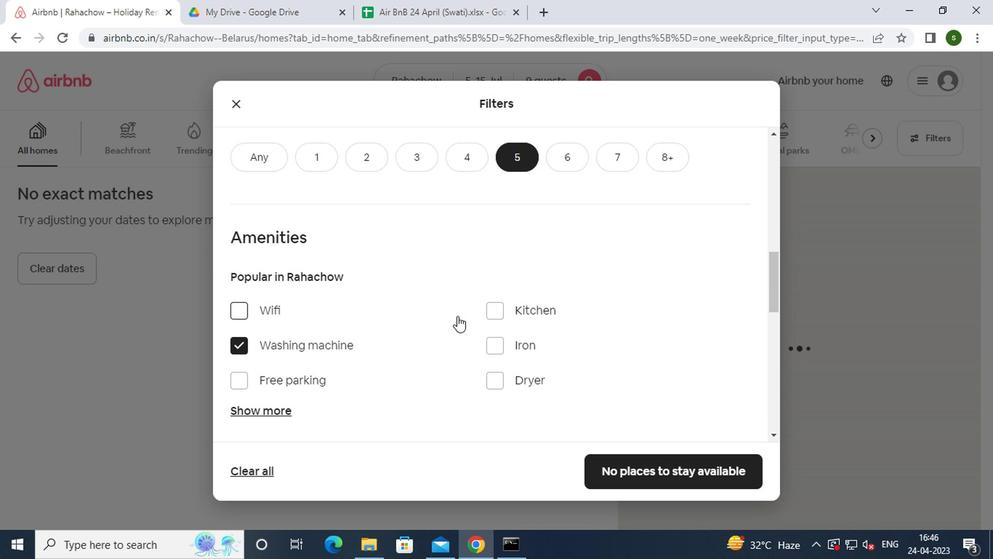 
Action: Mouse scrolled (454, 315) with delta (0, 0)
Screenshot: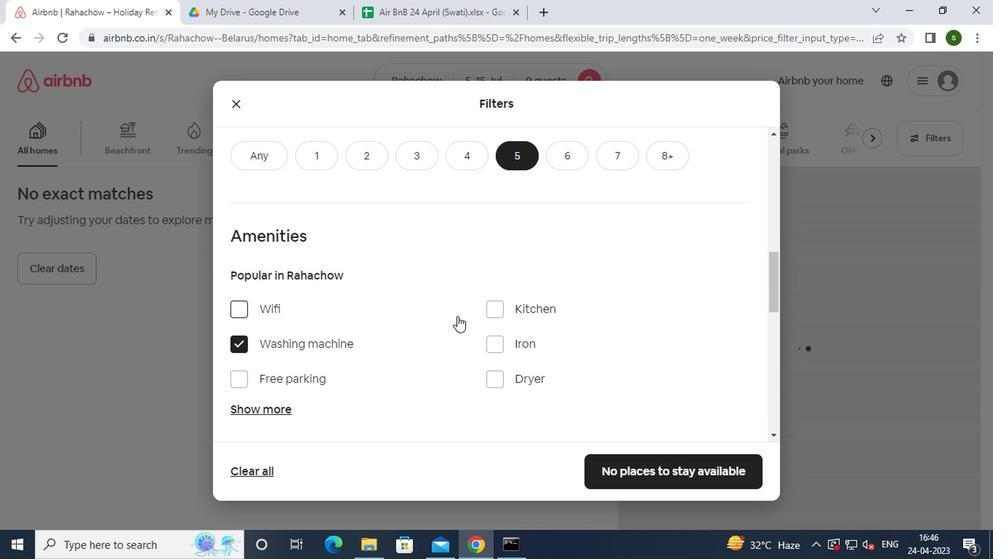 
Action: Mouse scrolled (454, 315) with delta (0, 0)
Screenshot: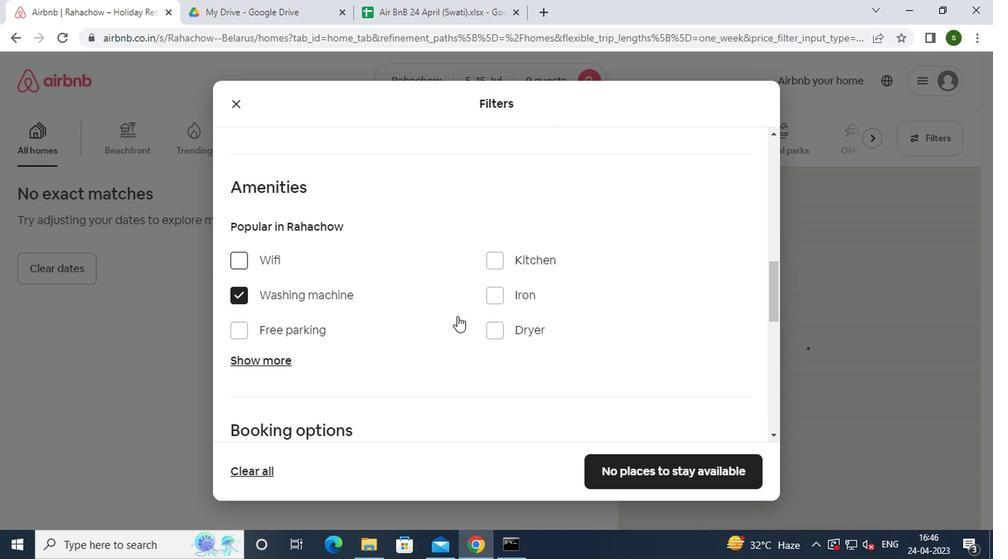 
Action: Mouse scrolled (454, 315) with delta (0, 0)
Screenshot: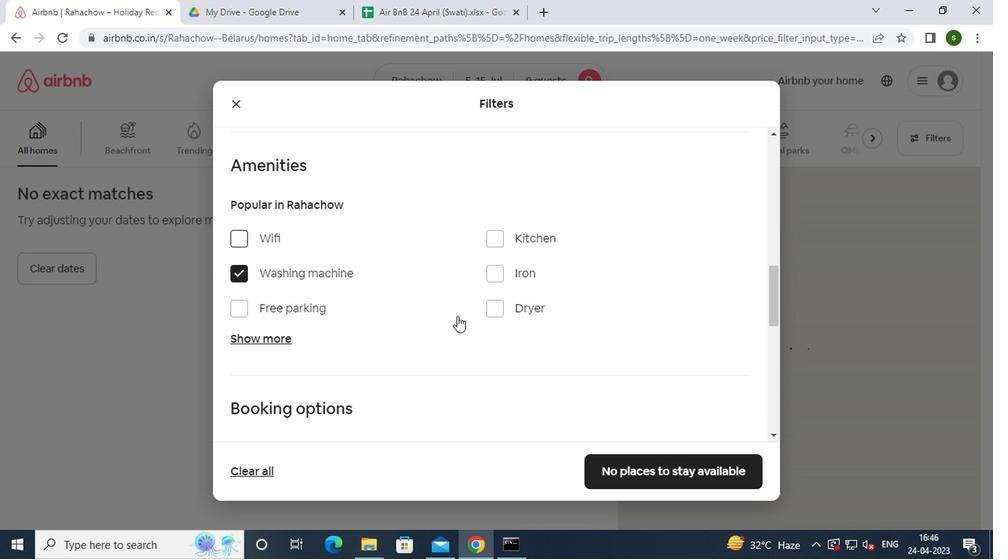 
Action: Mouse moved to (718, 290)
Screenshot: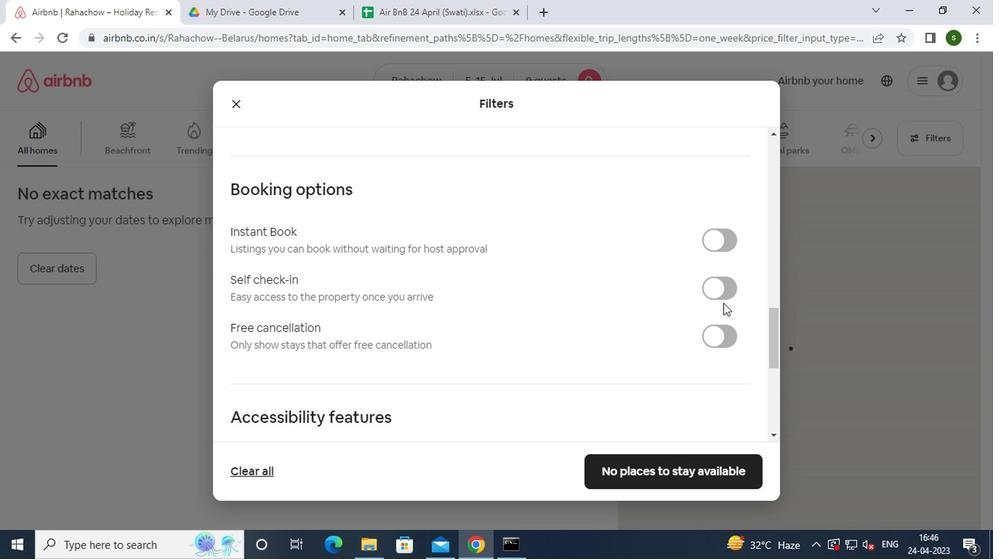 
Action: Mouse pressed left at (718, 290)
Screenshot: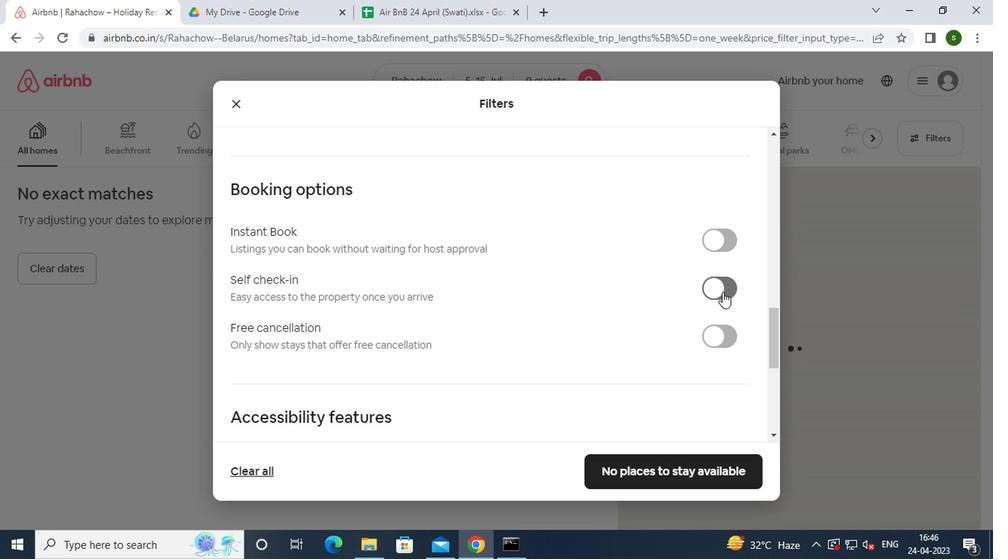 
Action: Mouse moved to (593, 301)
Screenshot: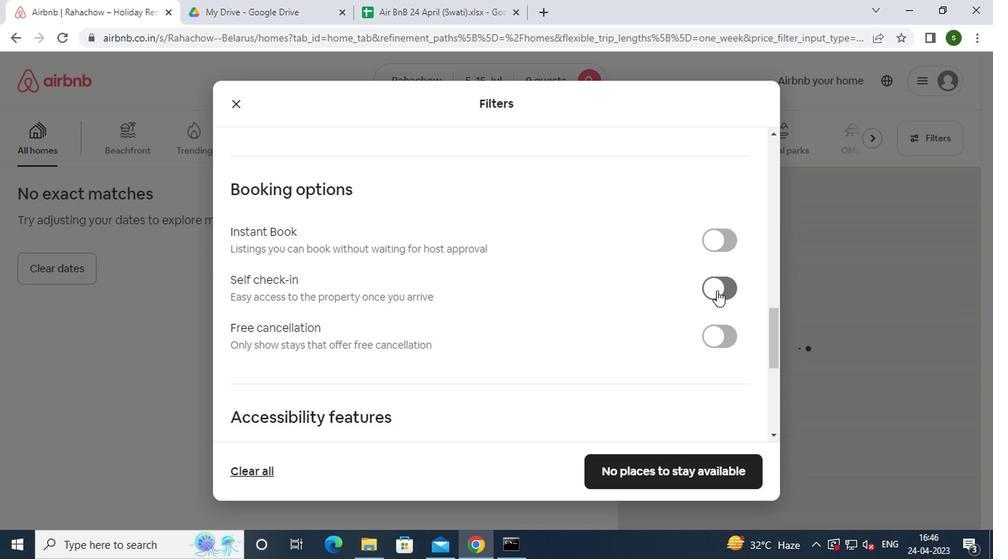 
Action: Mouse scrolled (593, 301) with delta (0, 0)
Screenshot: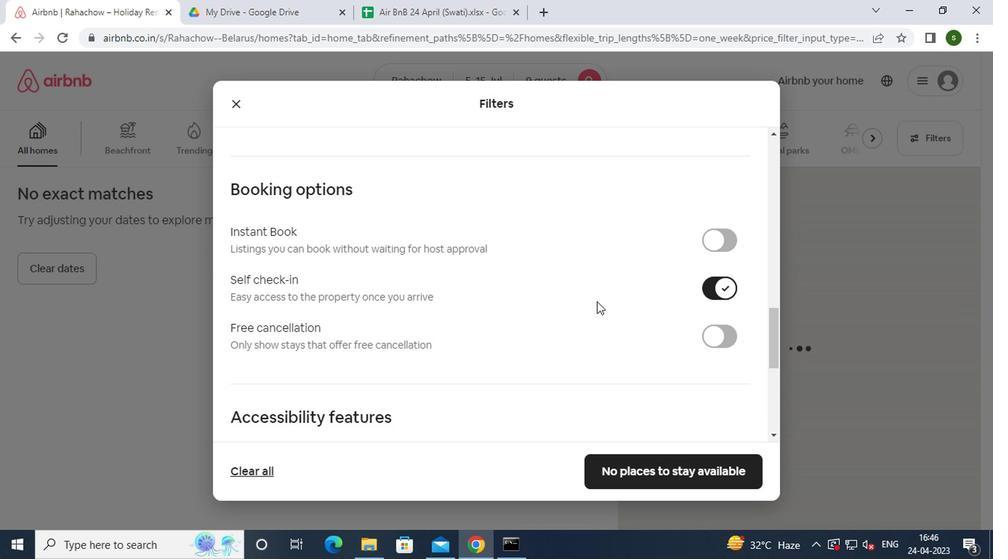 
Action: Mouse scrolled (593, 301) with delta (0, 0)
Screenshot: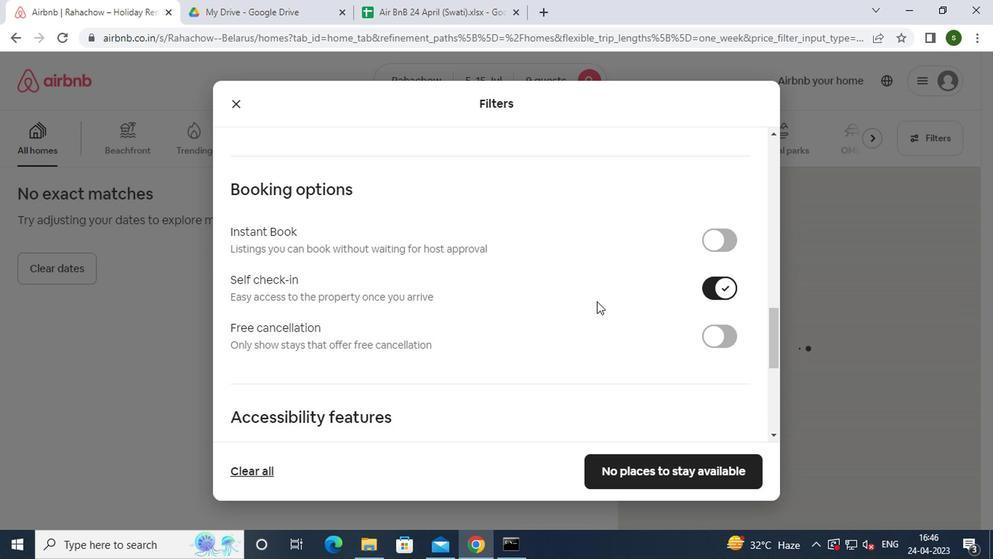 
Action: Mouse scrolled (593, 301) with delta (0, 0)
Screenshot: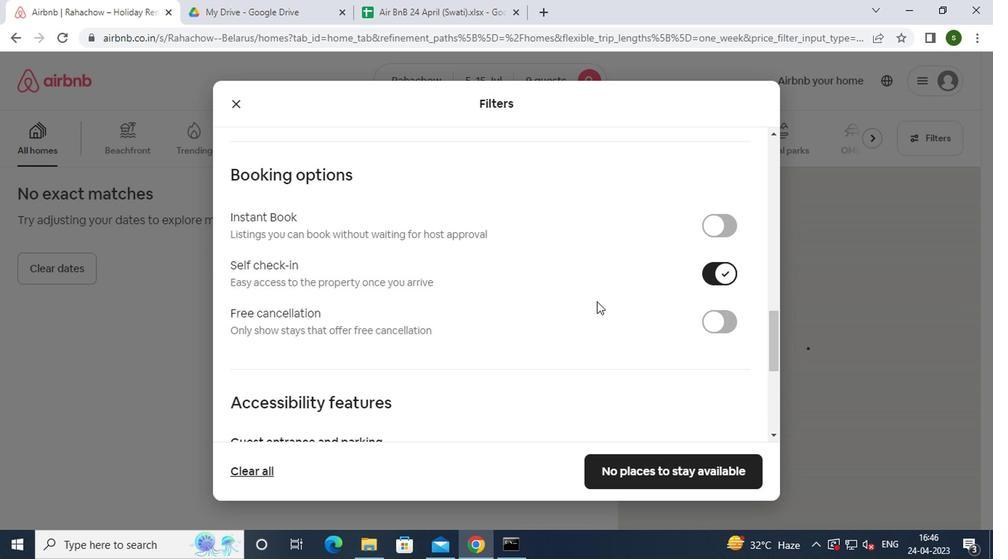
Action: Mouse scrolled (593, 301) with delta (0, 0)
Screenshot: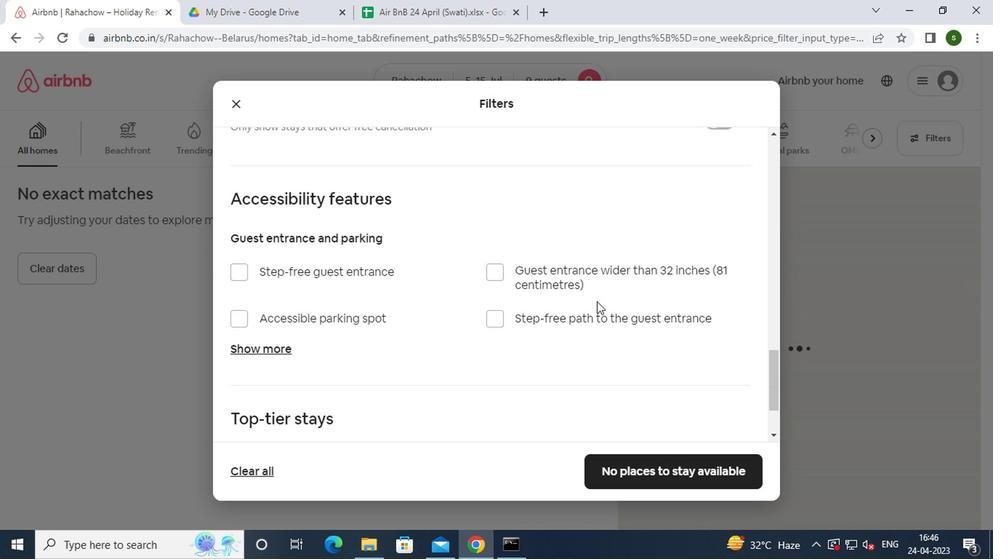 
Action: Mouse scrolled (593, 301) with delta (0, 0)
Screenshot: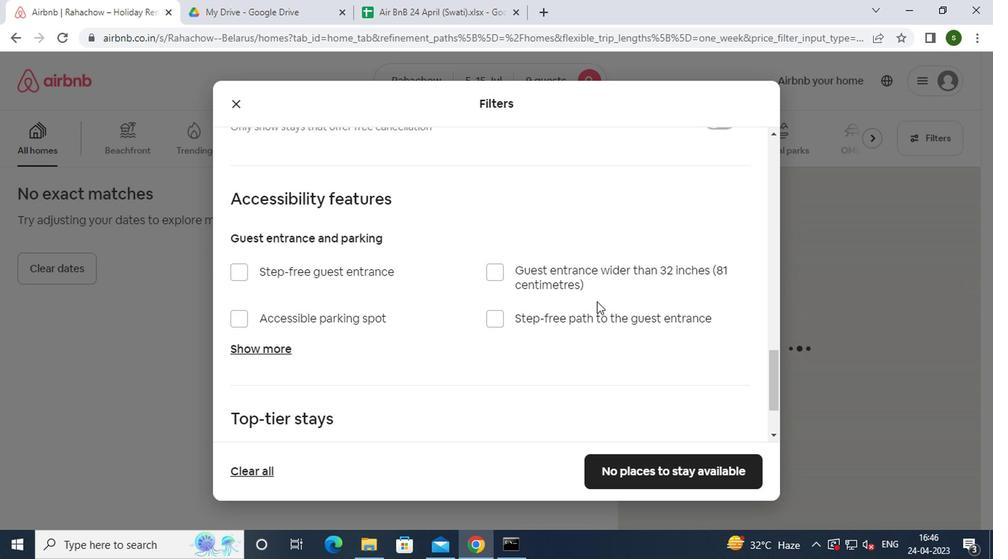 
Action: Mouse scrolled (593, 301) with delta (0, 0)
Screenshot: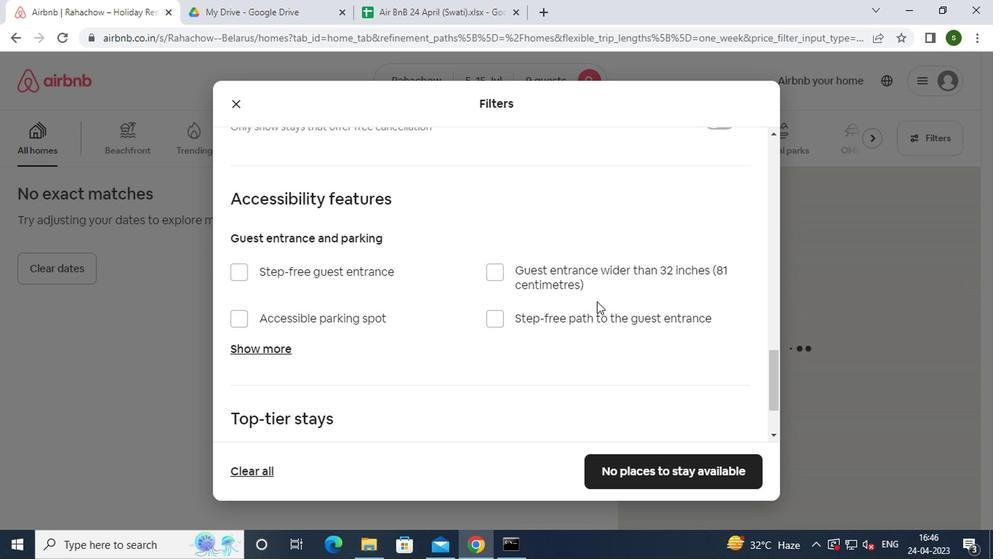 
Action: Mouse scrolled (593, 301) with delta (0, 0)
Screenshot: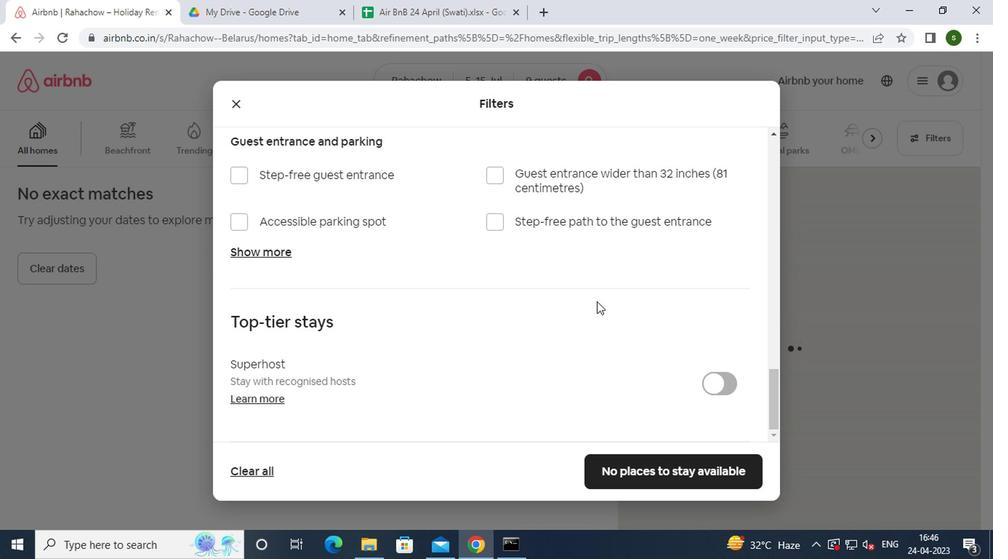 
Action: Mouse moved to (635, 468)
Screenshot: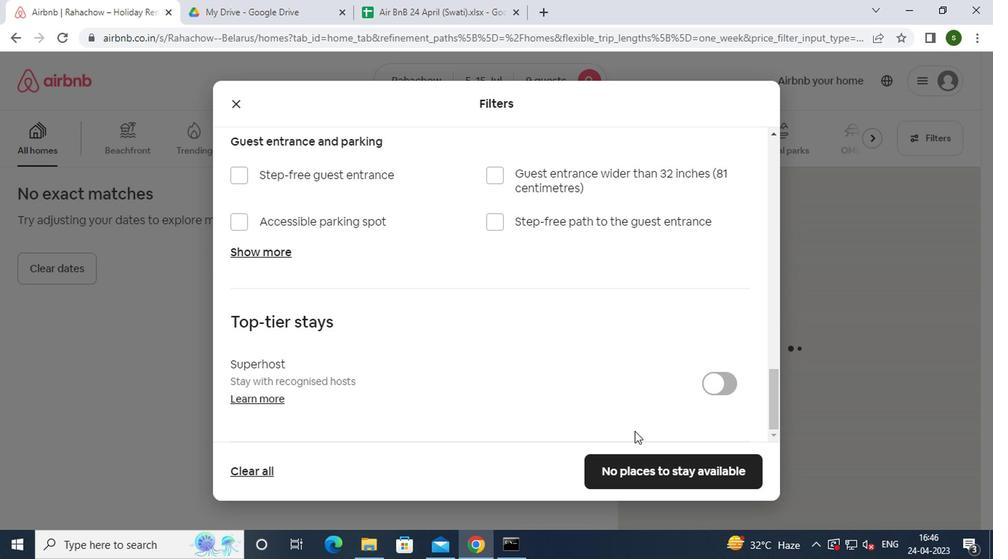 
Action: Mouse pressed left at (635, 468)
Screenshot: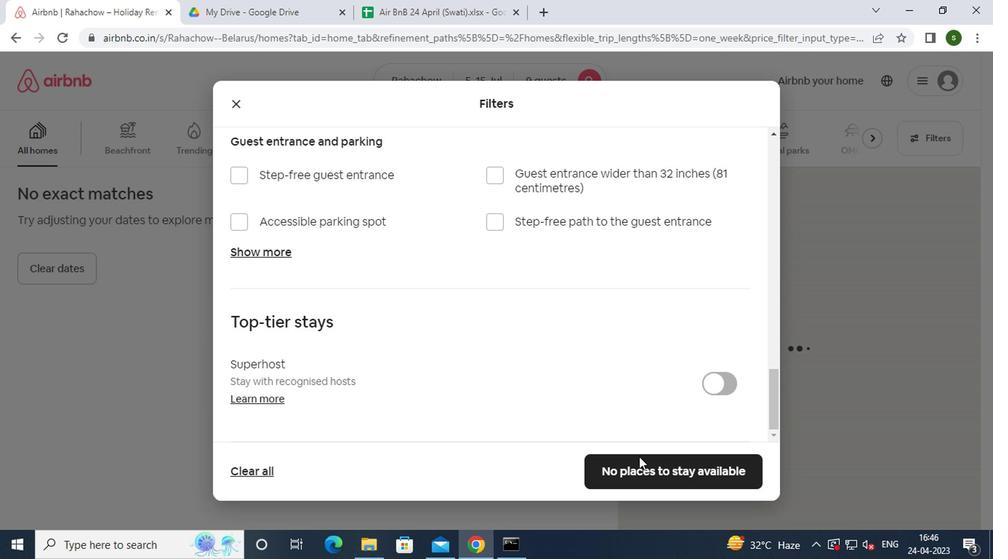 
Action: Mouse moved to (494, 253)
Screenshot: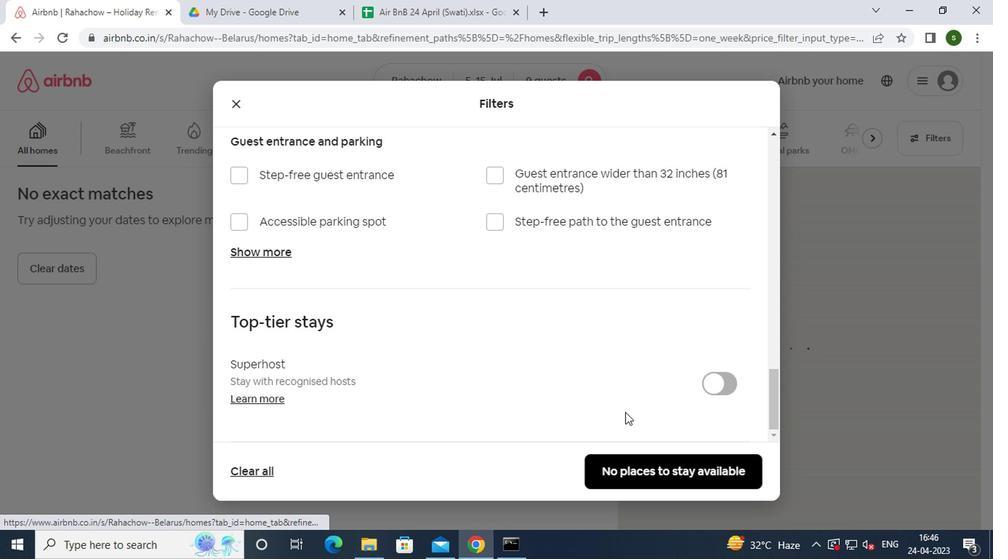 
